 Task: Assign Person0000000108 as Assignee of Child Issue ChildIssue0000000540 of Issue Issue0000000270 in Backlog  in Scrum Project Project0000000054 in Jira. Assign Issue Issue0000000261 to Sprint Sprint0000000157 in Scrum Project Project0000000053 in Jira. Assign Issue Issue0000000262 to Sprint Sprint0000000157 in Scrum Project Project0000000053 in Jira. Assign Issue Issue0000000263 to Sprint Sprint0000000158 in Scrum Project Project0000000053 in Jira. Assign Issue Issue0000000264 to Sprint Sprint0000000158 in Scrum Project Project0000000053 in Jira
Action: Mouse moved to (110, 213)
Screenshot: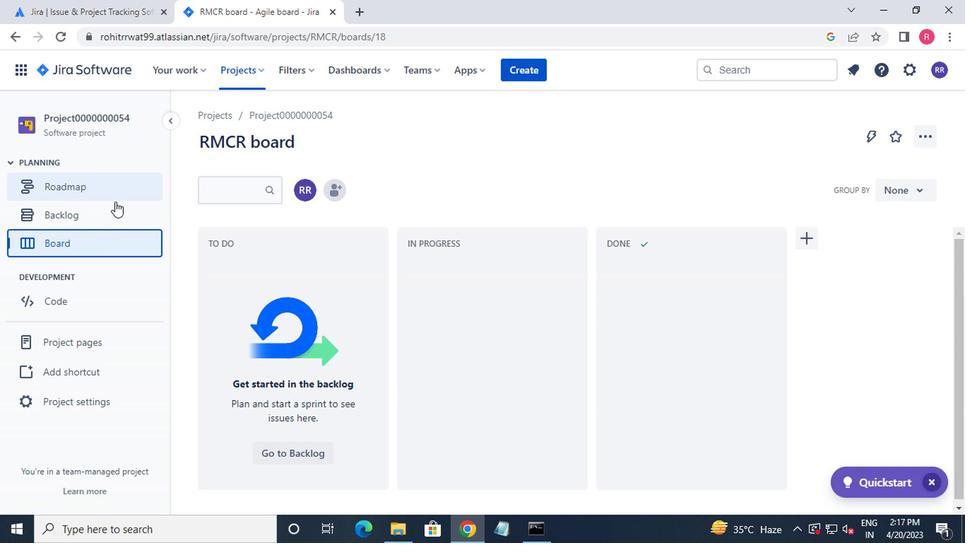 
Action: Mouse pressed left at (110, 213)
Screenshot: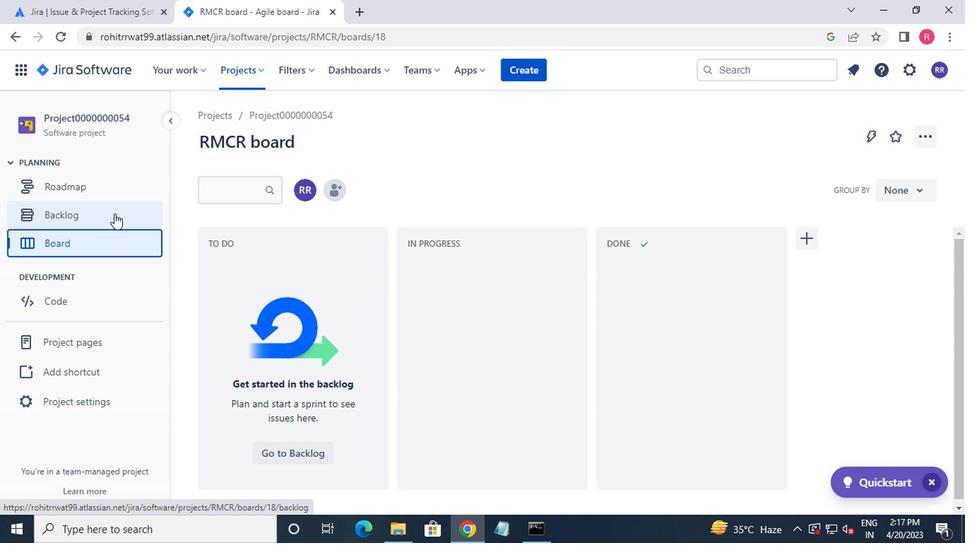 
Action: Mouse moved to (230, 362)
Screenshot: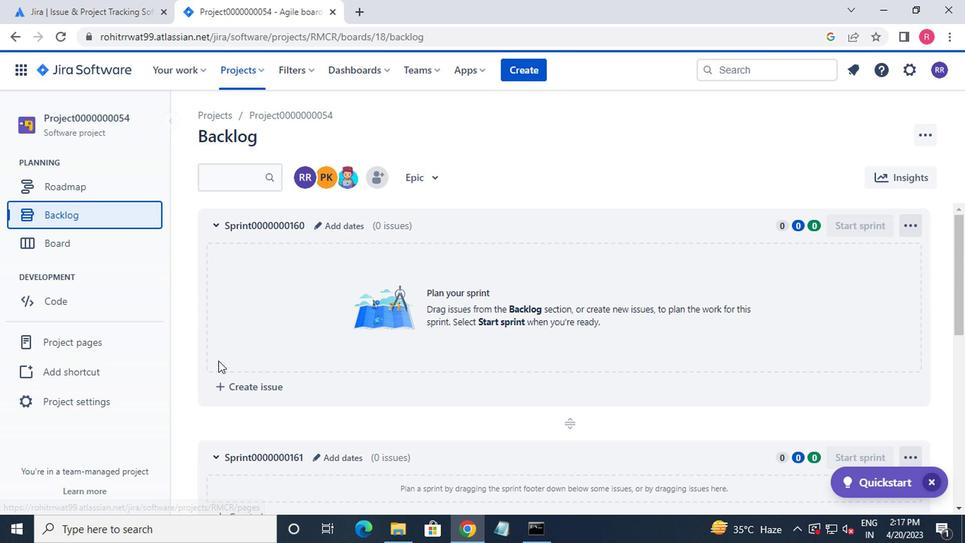 
Action: Mouse scrolled (230, 361) with delta (0, 0)
Screenshot: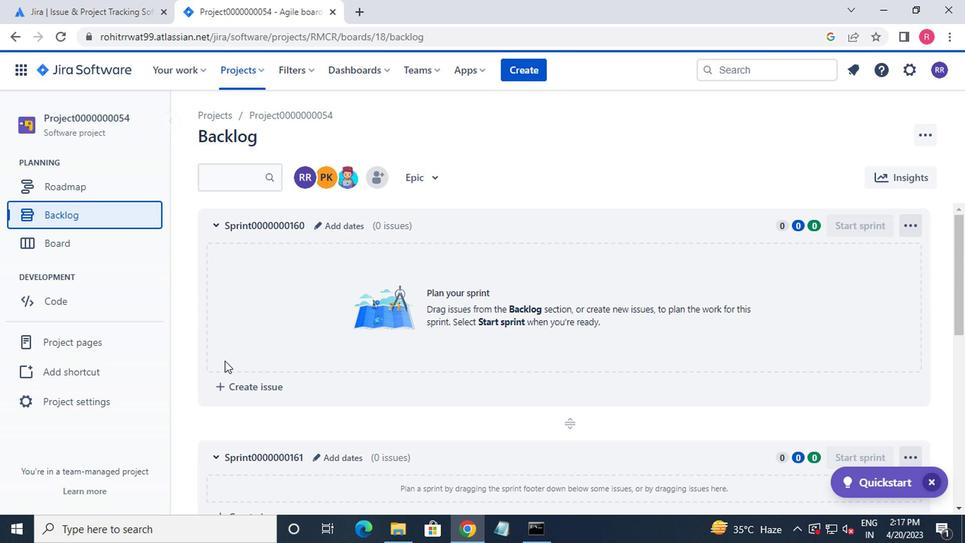 
Action: Mouse moved to (232, 363)
Screenshot: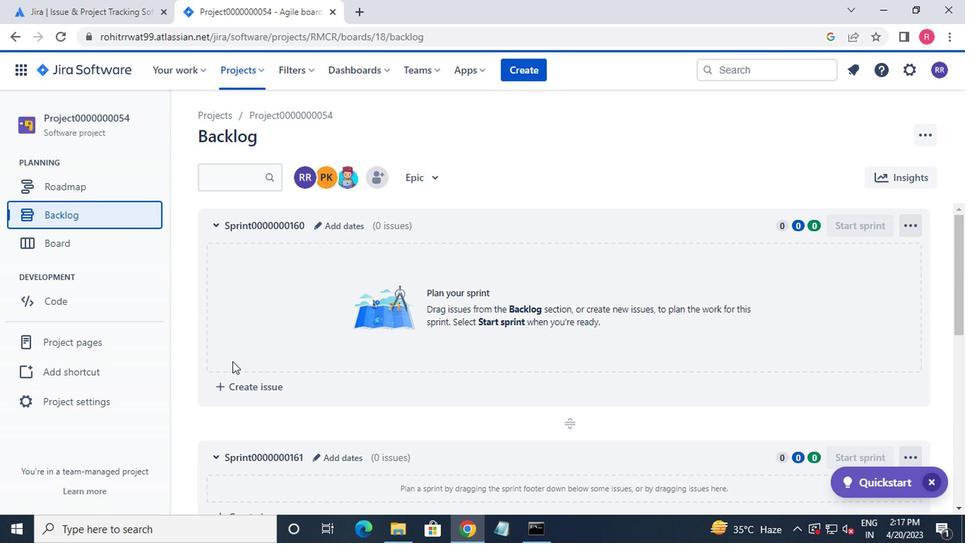 
Action: Mouse scrolled (232, 363) with delta (0, 0)
Screenshot: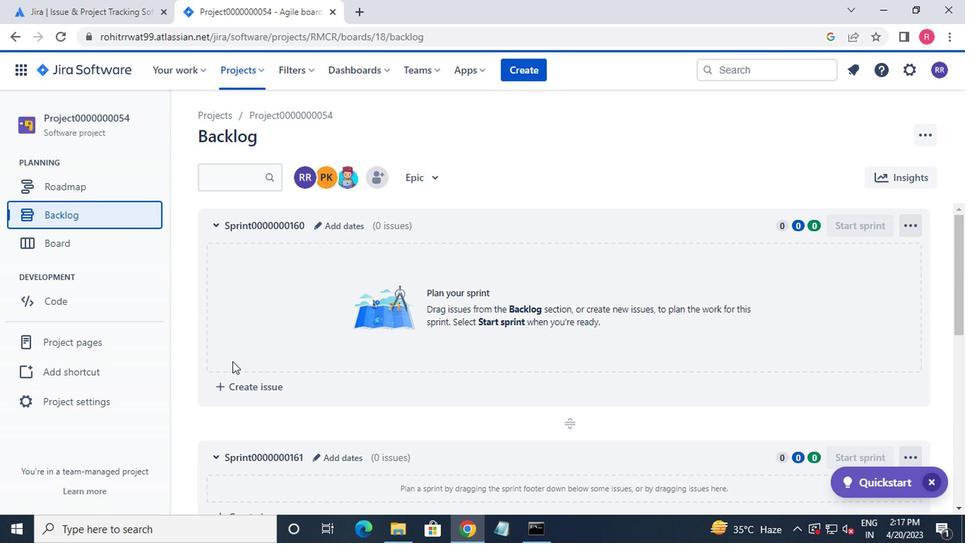 
Action: Mouse moved to (246, 367)
Screenshot: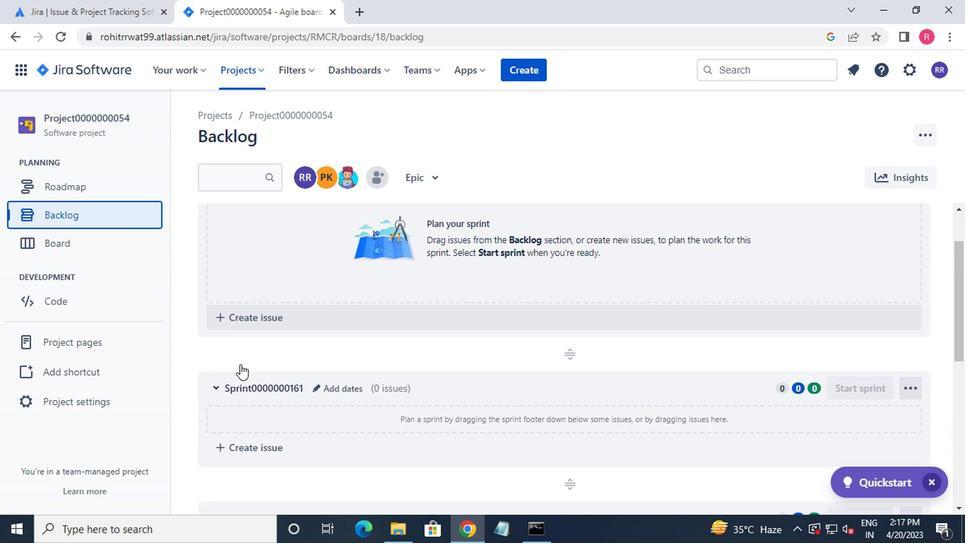 
Action: Mouse scrolled (246, 366) with delta (0, 0)
Screenshot: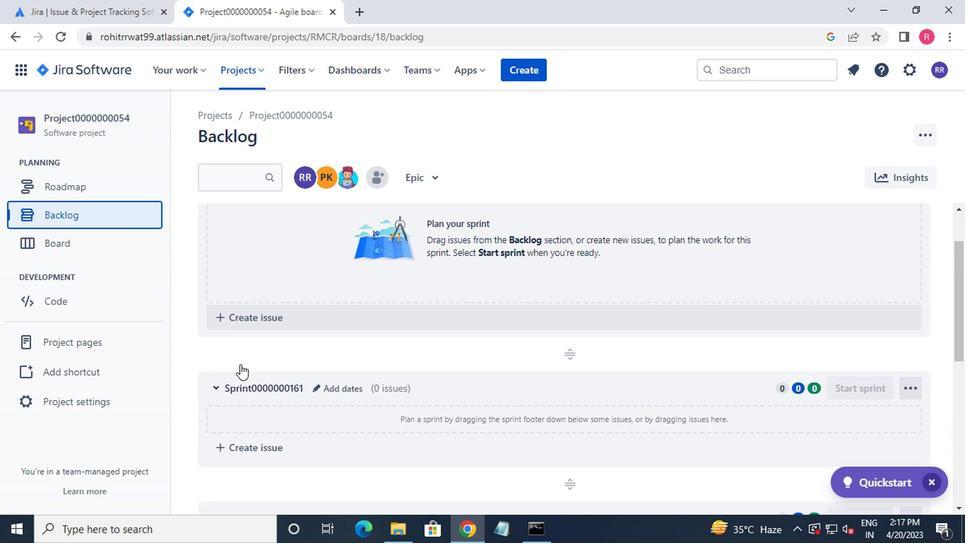 
Action: Mouse moved to (262, 369)
Screenshot: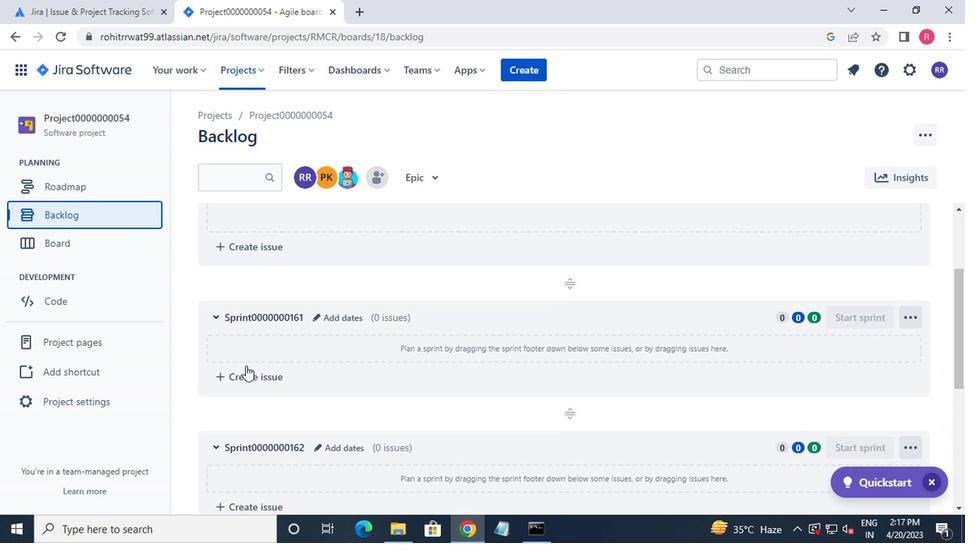 
Action: Mouse scrolled (262, 368) with delta (0, -1)
Screenshot: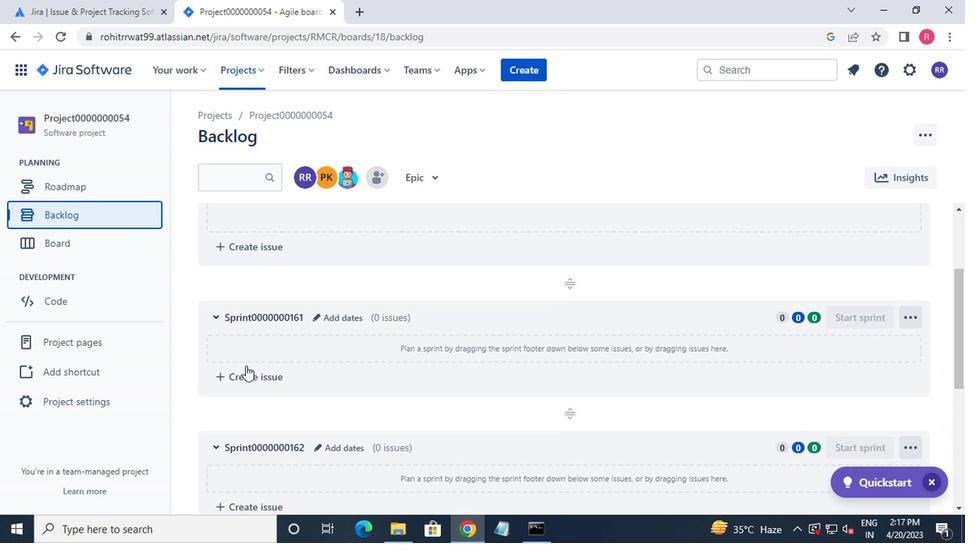 
Action: Mouse moved to (331, 385)
Screenshot: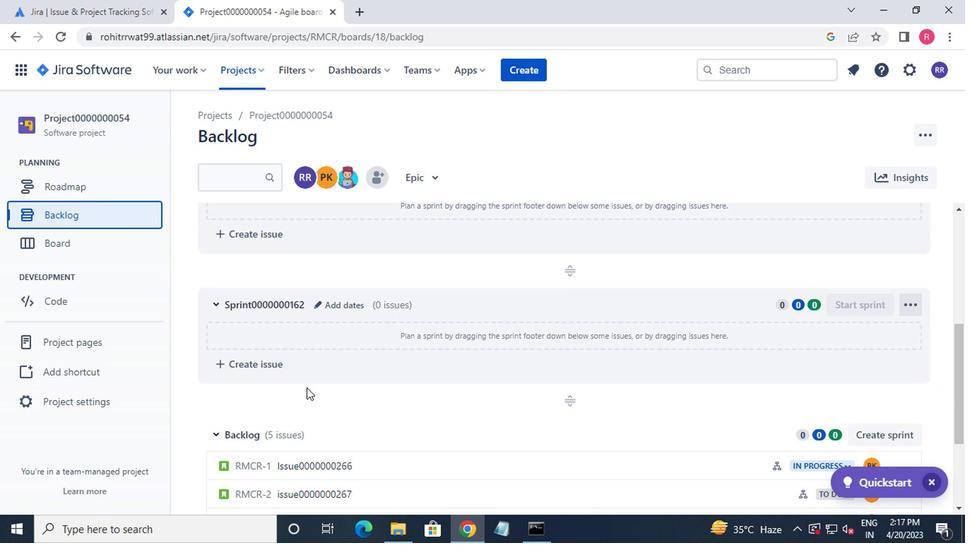 
Action: Mouse scrolled (331, 384) with delta (0, -1)
Screenshot: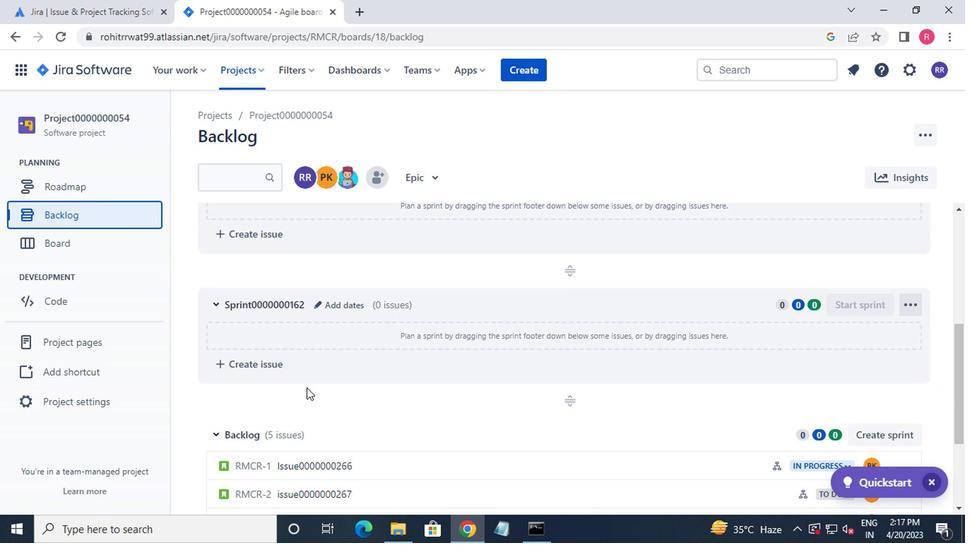 
Action: Mouse moved to (340, 386)
Screenshot: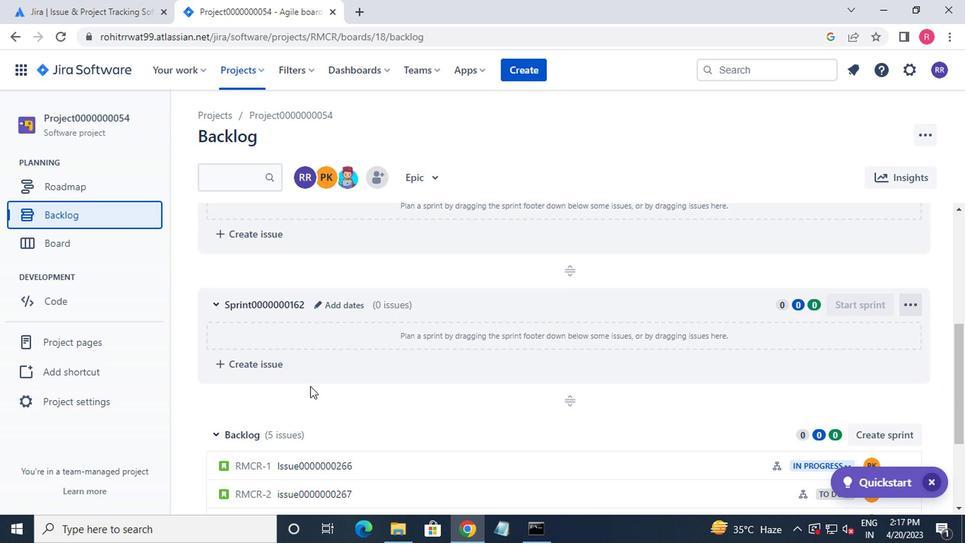 
Action: Mouse scrolled (340, 385) with delta (0, -1)
Screenshot: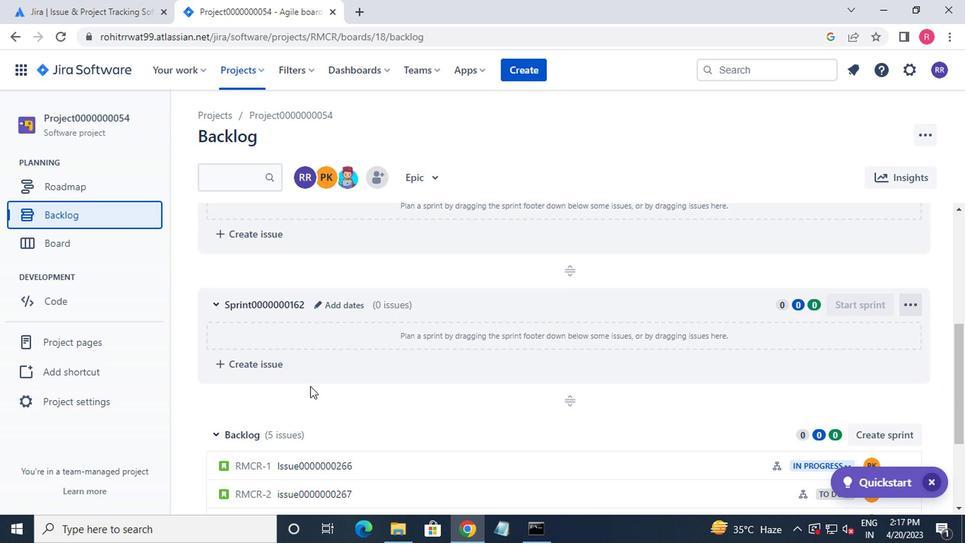 
Action: Mouse moved to (538, 439)
Screenshot: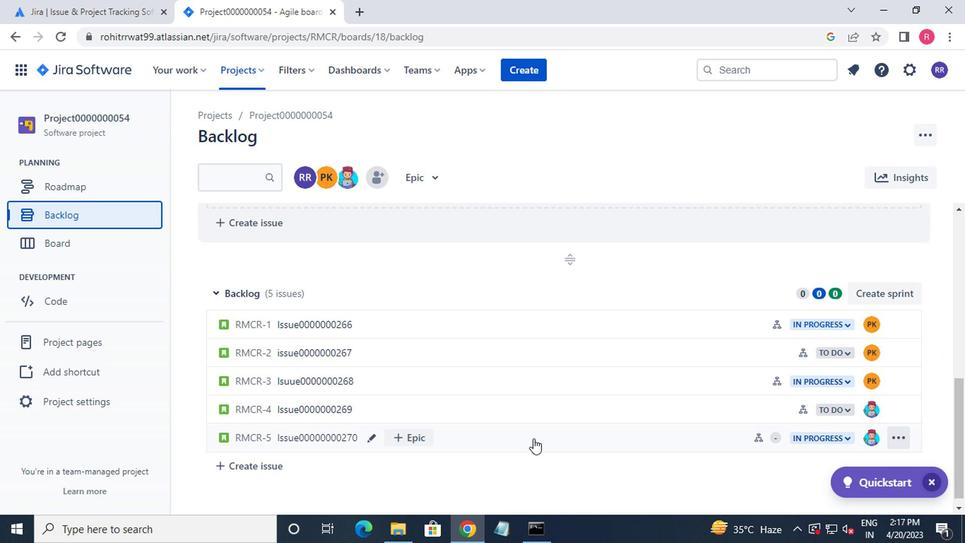 
Action: Mouse pressed left at (538, 439)
Screenshot: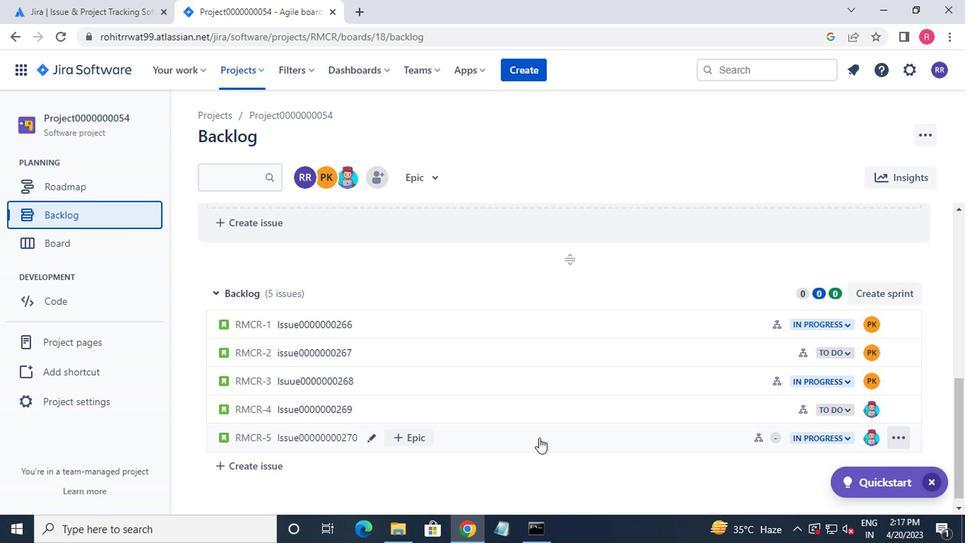 
Action: Mouse moved to (707, 283)
Screenshot: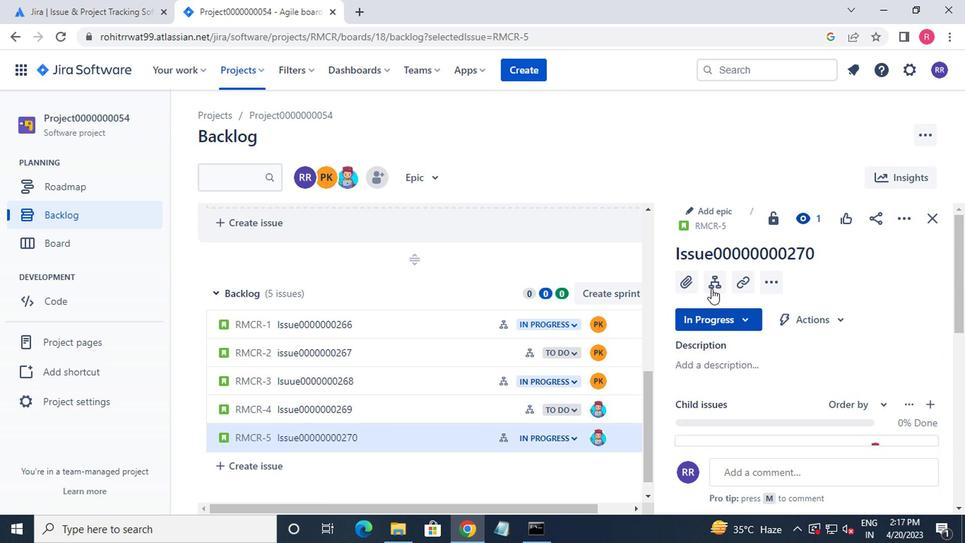 
Action: Mouse pressed left at (707, 283)
Screenshot: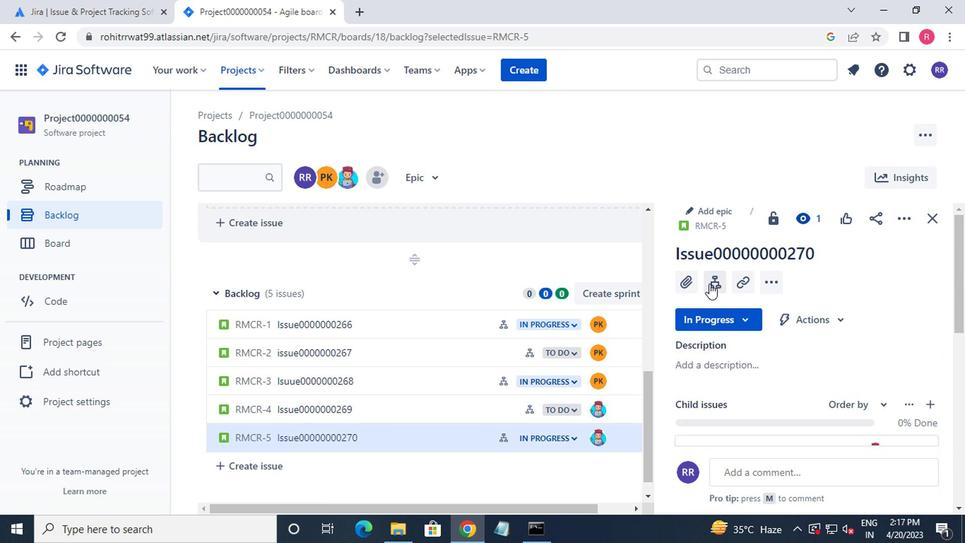 
Action: Mouse moved to (874, 320)
Screenshot: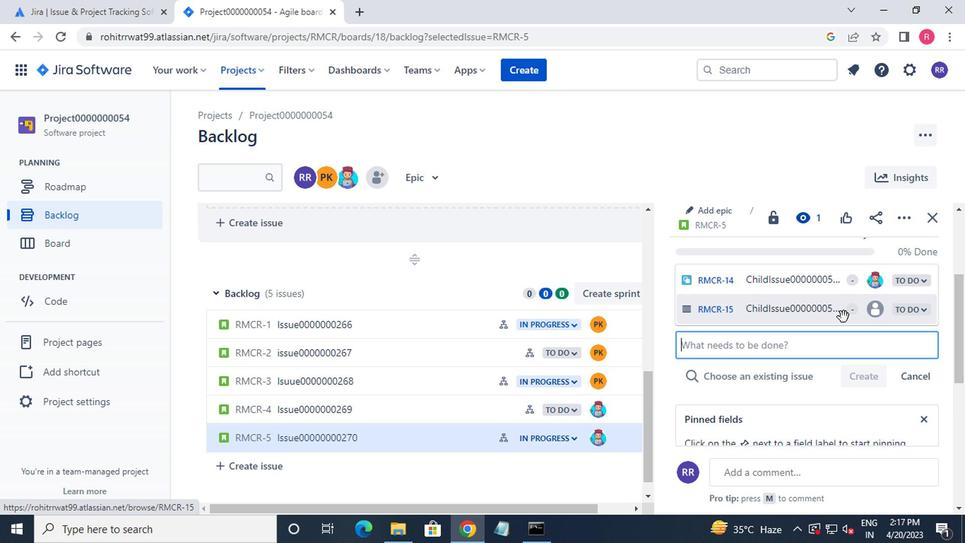 
Action: Mouse pressed left at (874, 320)
Screenshot: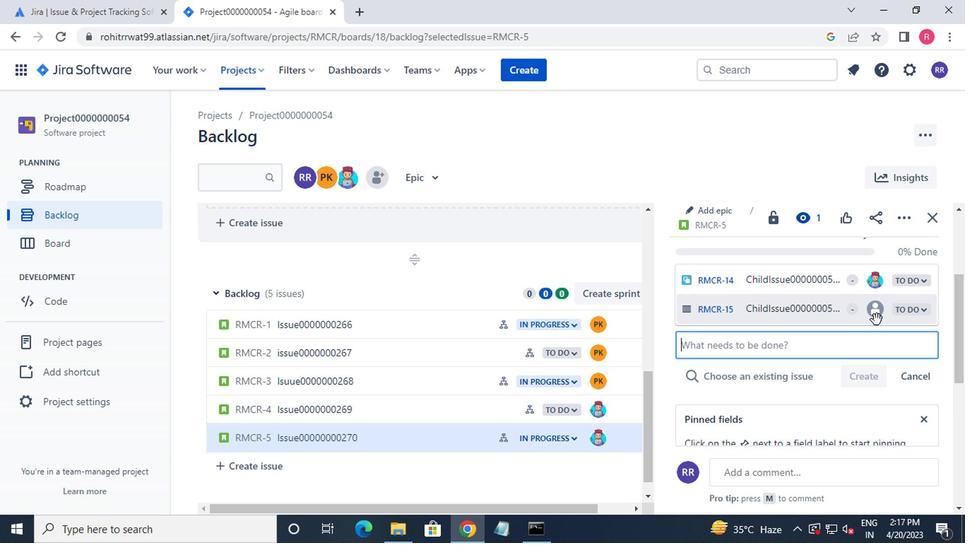 
Action: Mouse moved to (461, 436)
Screenshot: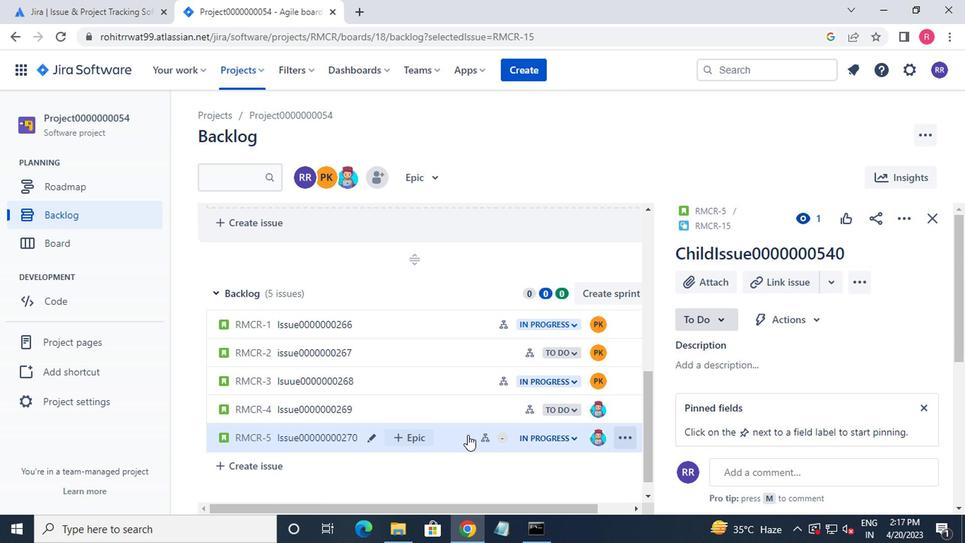 
Action: Mouse pressed left at (461, 436)
Screenshot: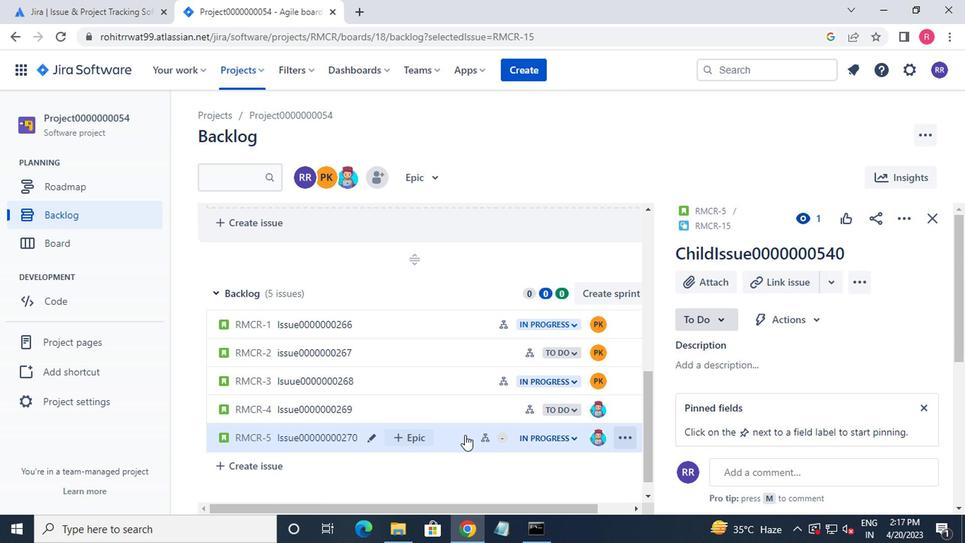 
Action: Mouse moved to (705, 283)
Screenshot: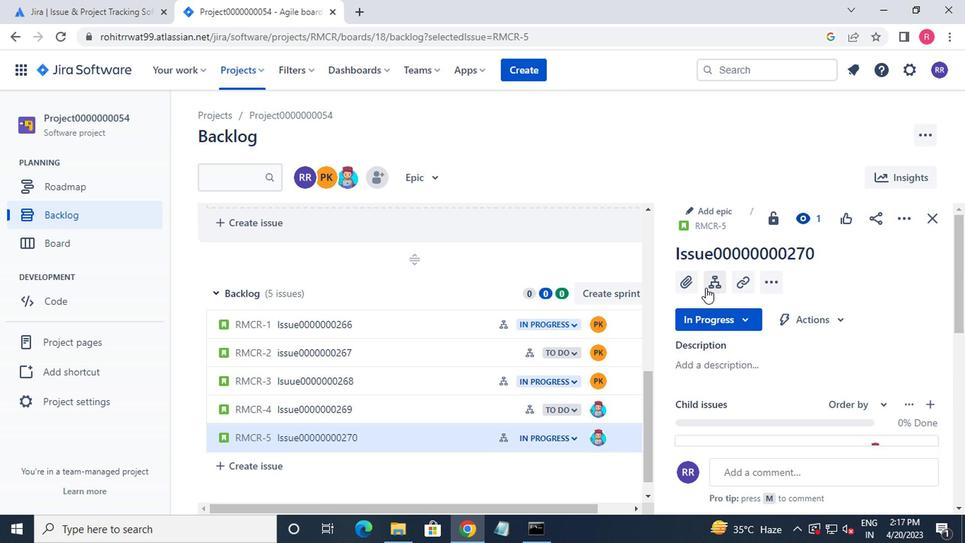 
Action: Mouse pressed left at (705, 283)
Screenshot: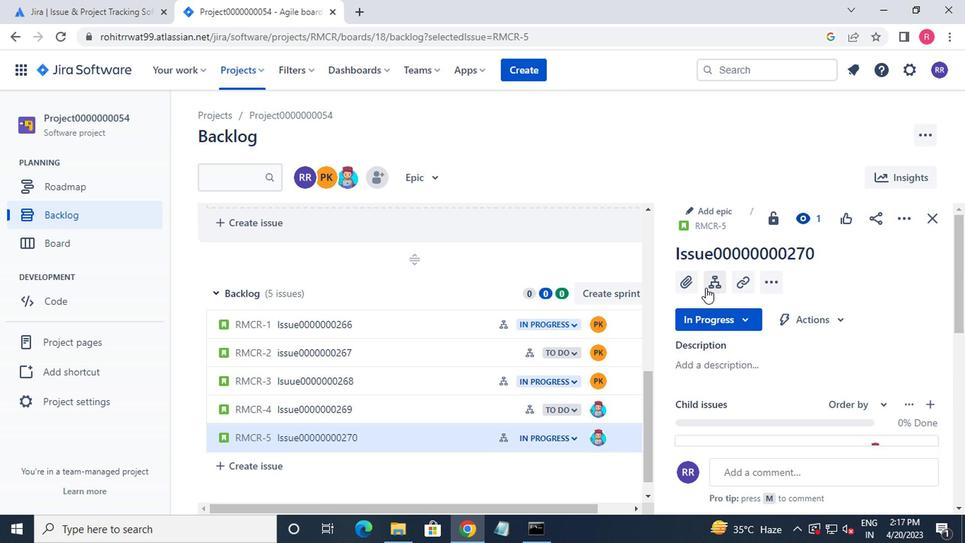 
Action: Mouse moved to (872, 315)
Screenshot: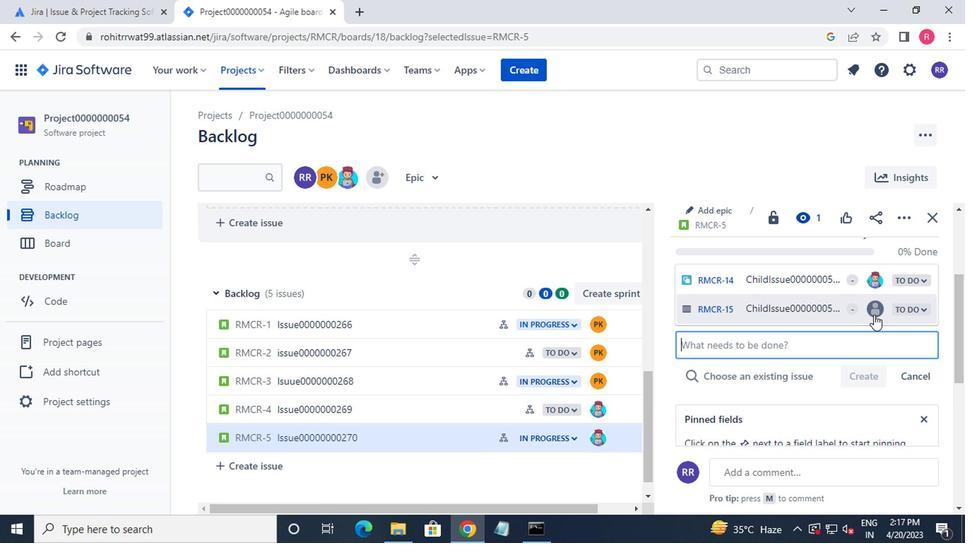 
Action: Mouse pressed left at (872, 315)
Screenshot: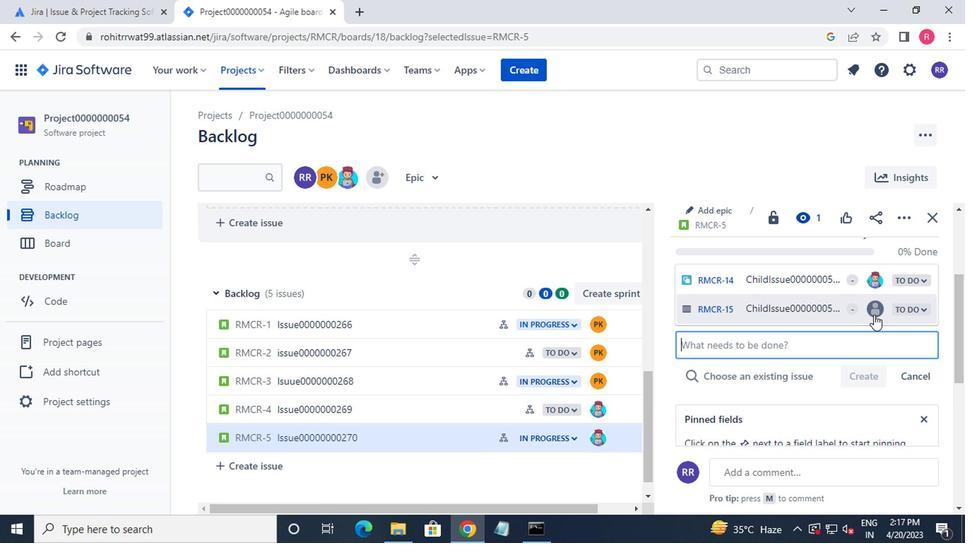 
Action: Mouse moved to (761, 330)
Screenshot: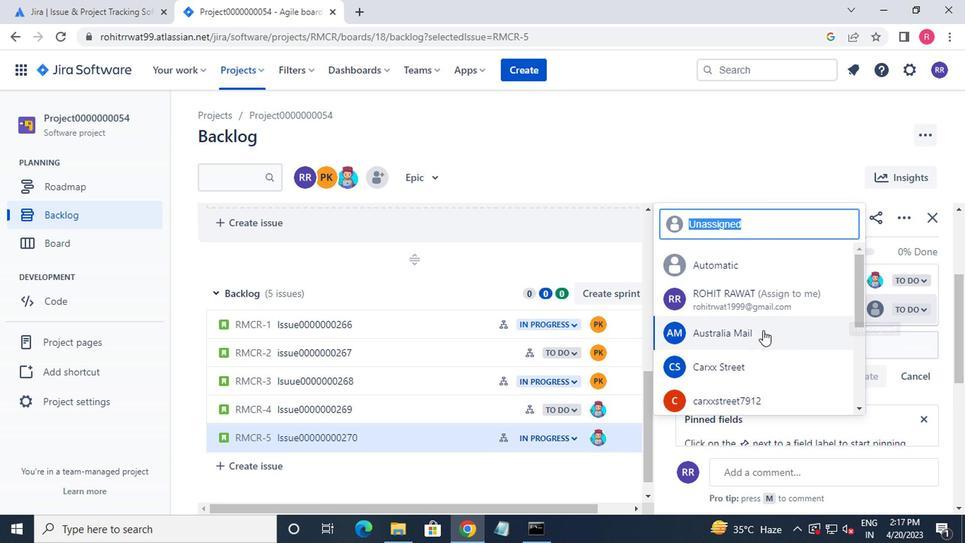 
Action: Mouse scrolled (761, 329) with delta (0, -1)
Screenshot: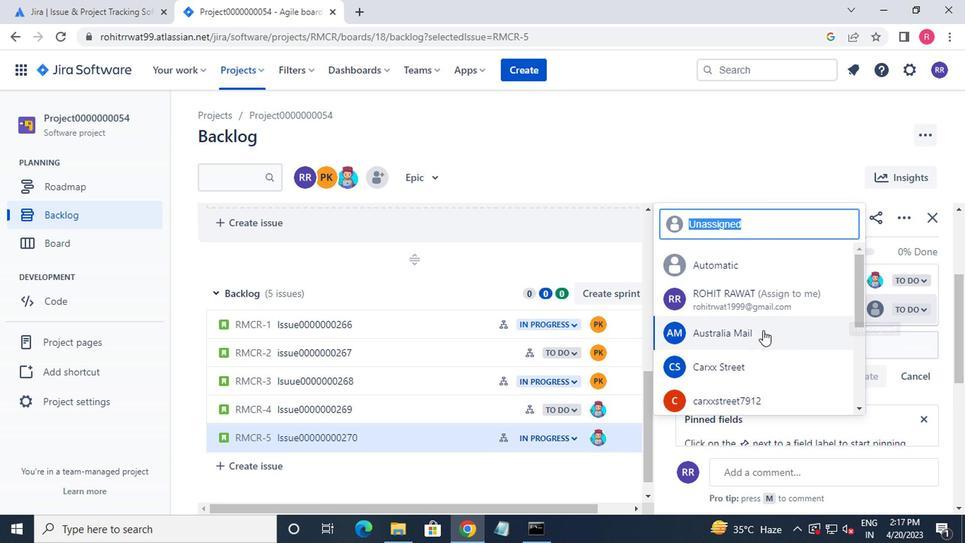 
Action: Mouse moved to (761, 332)
Screenshot: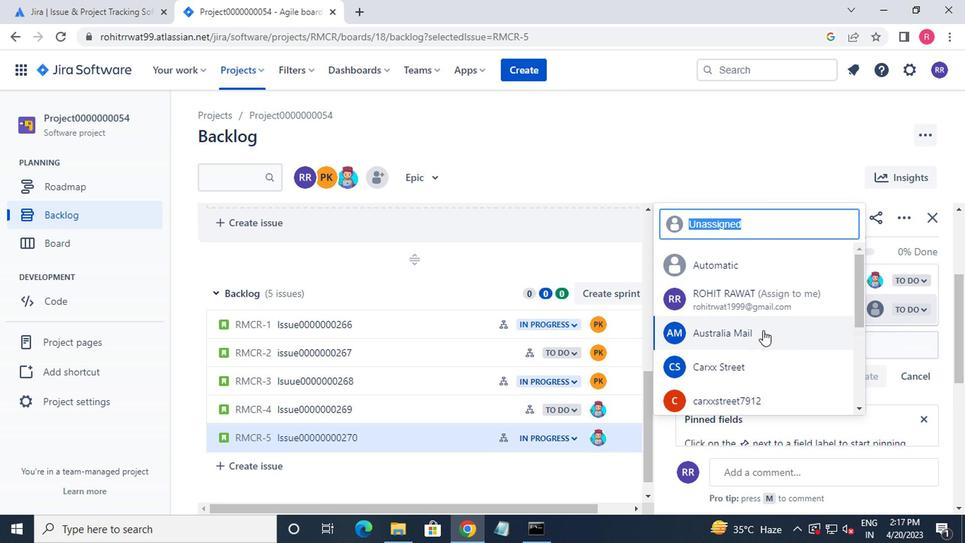 
Action: Mouse scrolled (761, 331) with delta (0, -1)
Screenshot: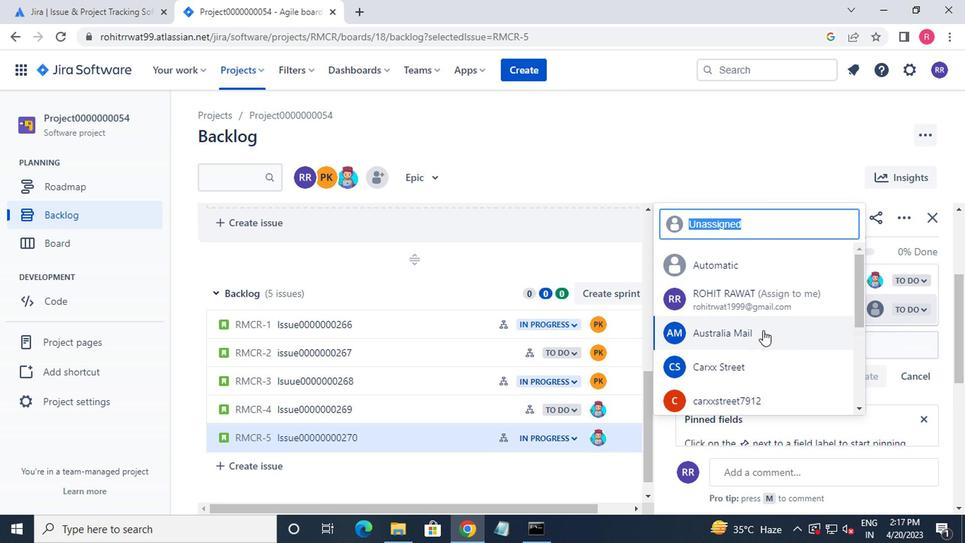 
Action: Mouse scrolled (761, 331) with delta (0, -1)
Screenshot: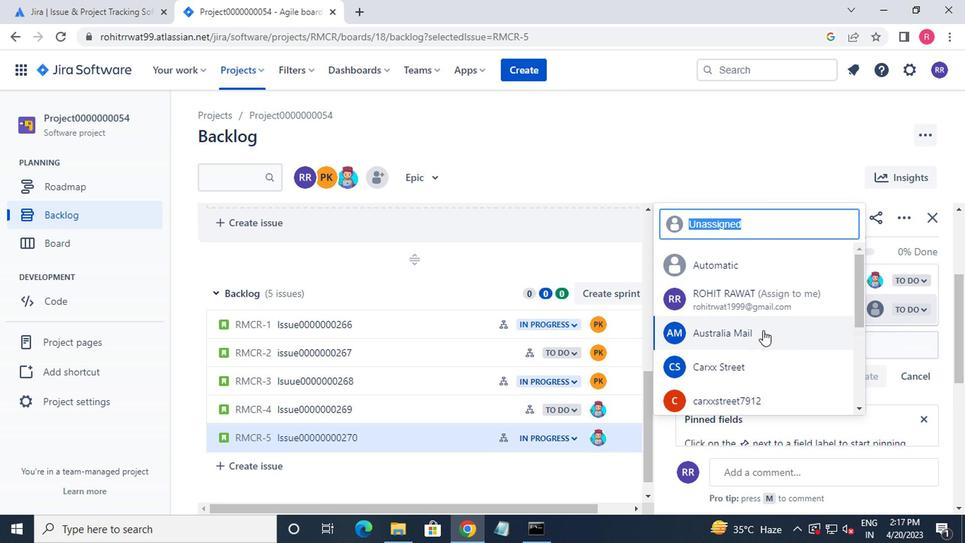 
Action: Mouse moved to (761, 333)
Screenshot: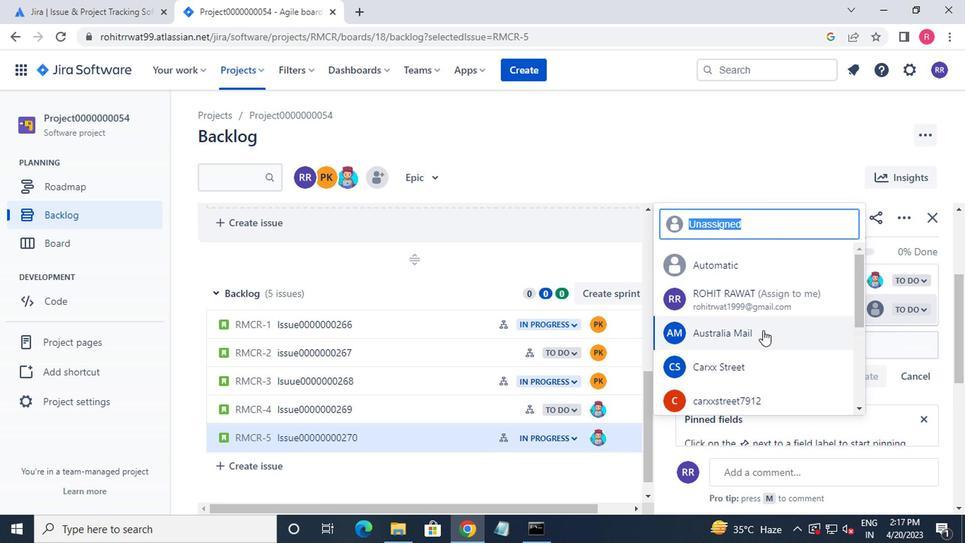
Action: Mouse scrolled (761, 332) with delta (0, -1)
Screenshot: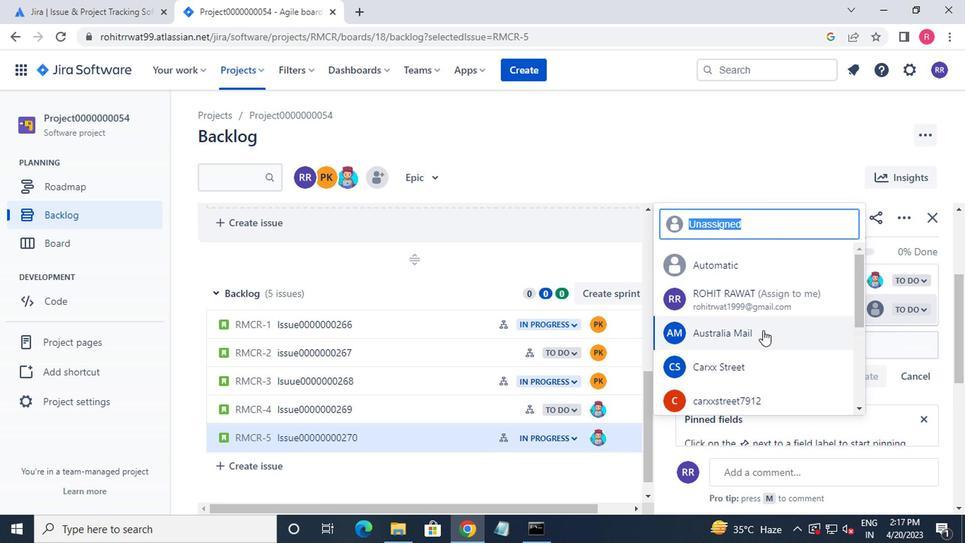 
Action: Mouse moved to (723, 394)
Screenshot: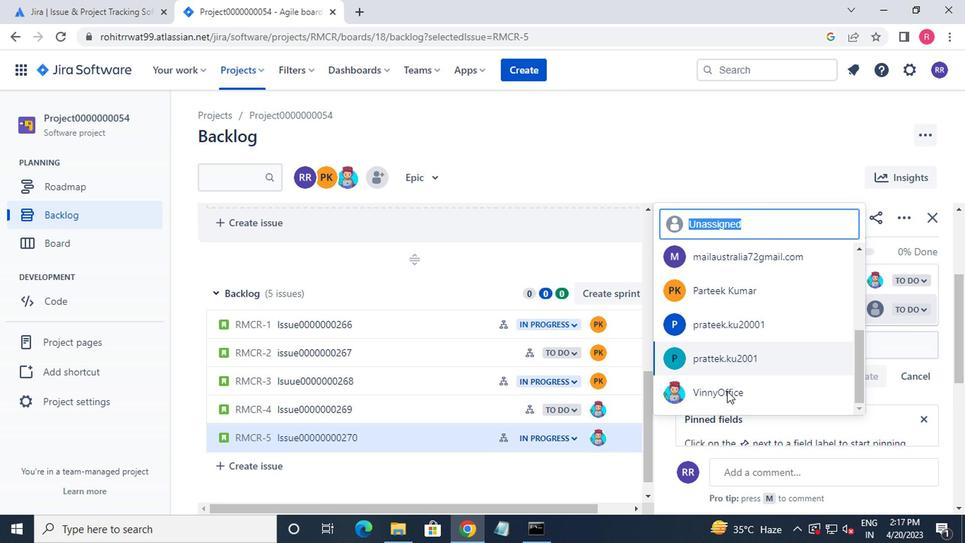 
Action: Mouse pressed left at (723, 394)
Screenshot: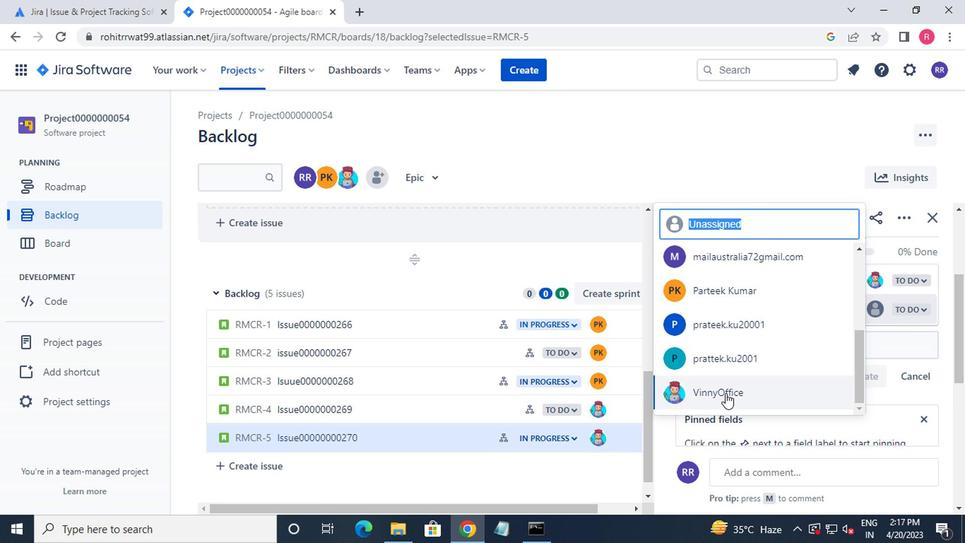 
Action: Mouse moved to (252, 66)
Screenshot: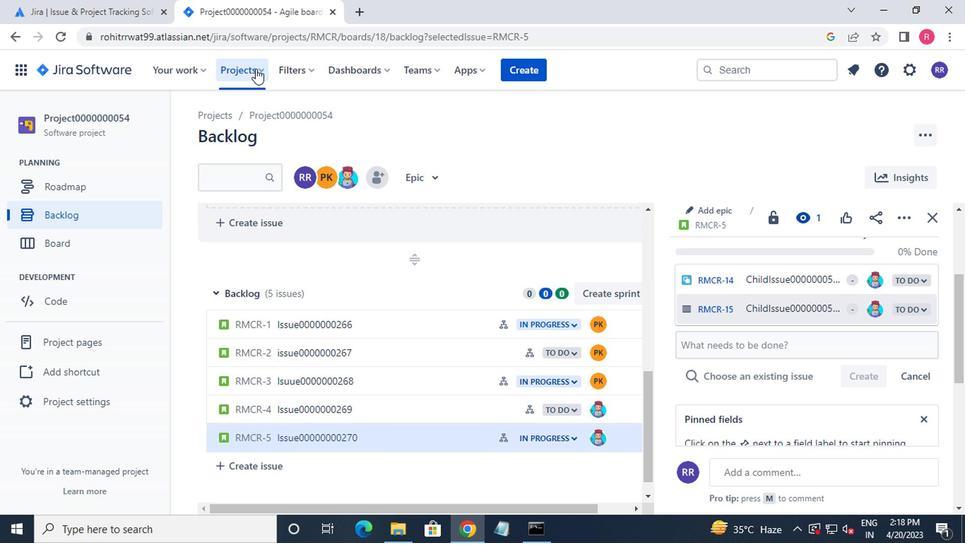 
Action: Mouse pressed left at (252, 66)
Screenshot: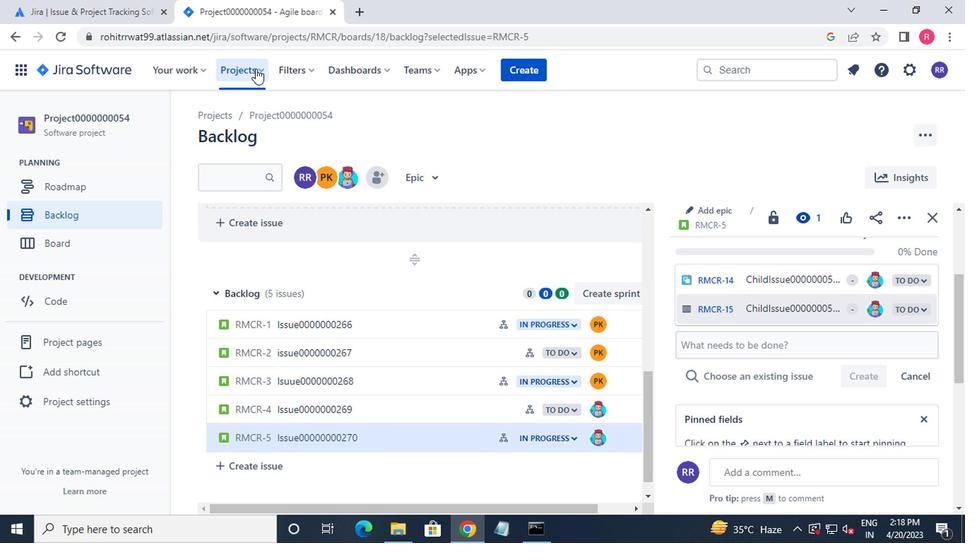 
Action: Mouse moved to (311, 164)
Screenshot: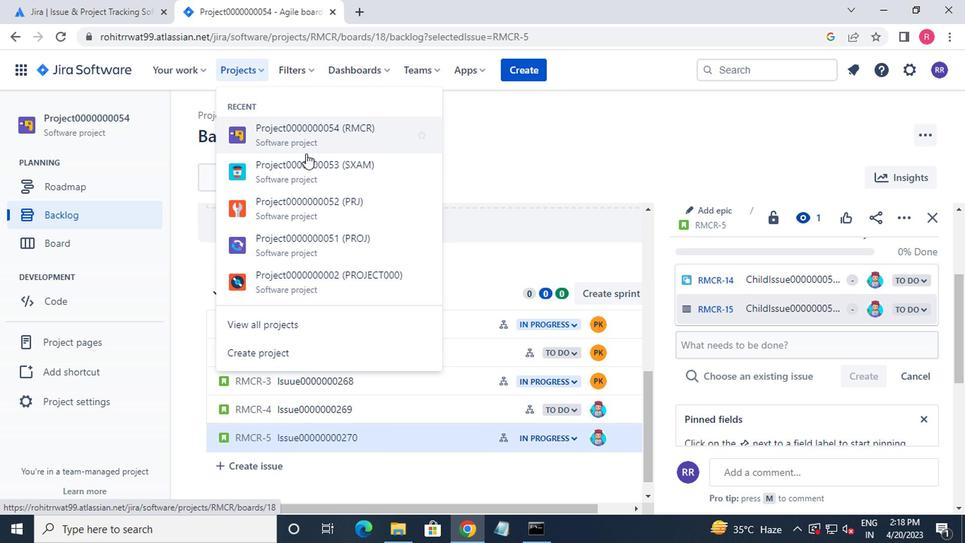 
Action: Mouse pressed left at (311, 164)
Screenshot: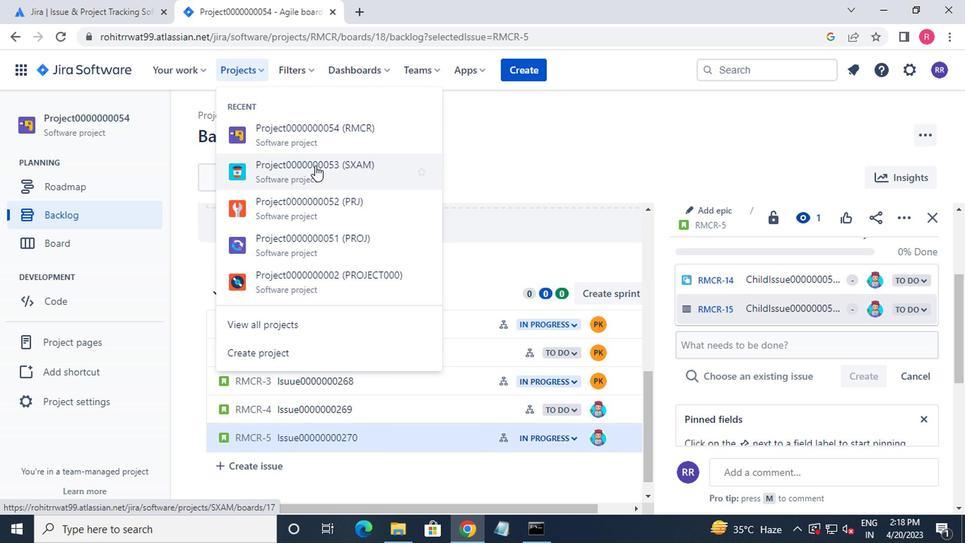 
Action: Mouse moved to (67, 218)
Screenshot: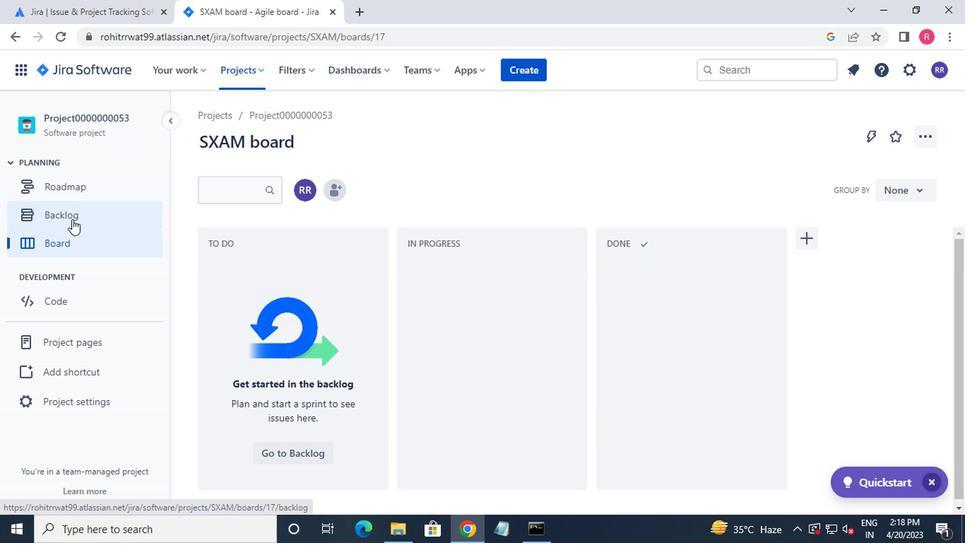 
Action: Mouse pressed left at (67, 218)
Screenshot: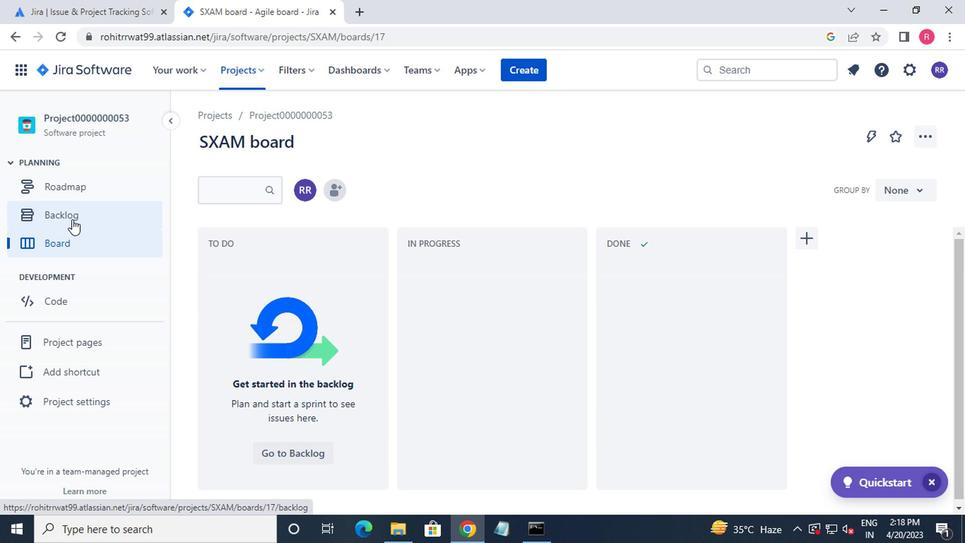 
Action: Mouse moved to (325, 373)
Screenshot: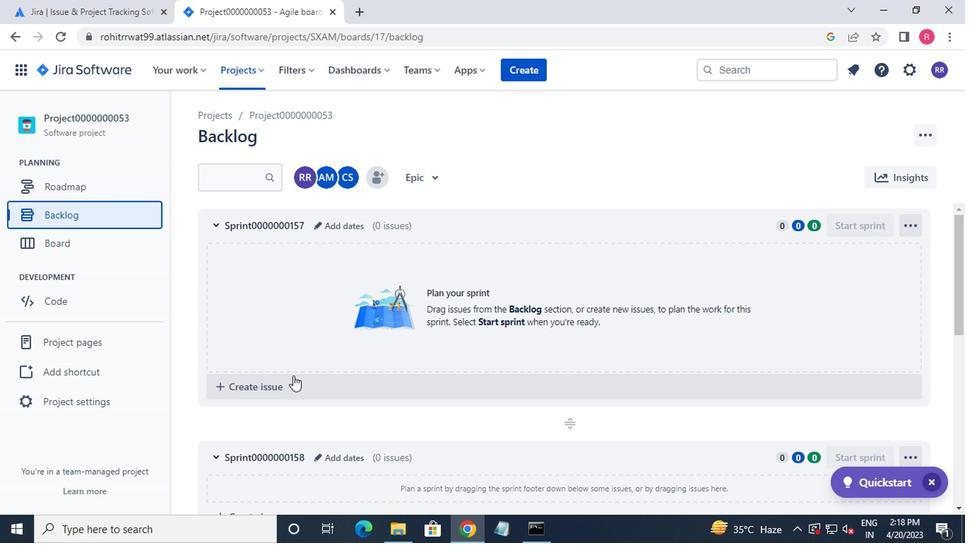
Action: Mouse scrolled (325, 373) with delta (0, 0)
Screenshot: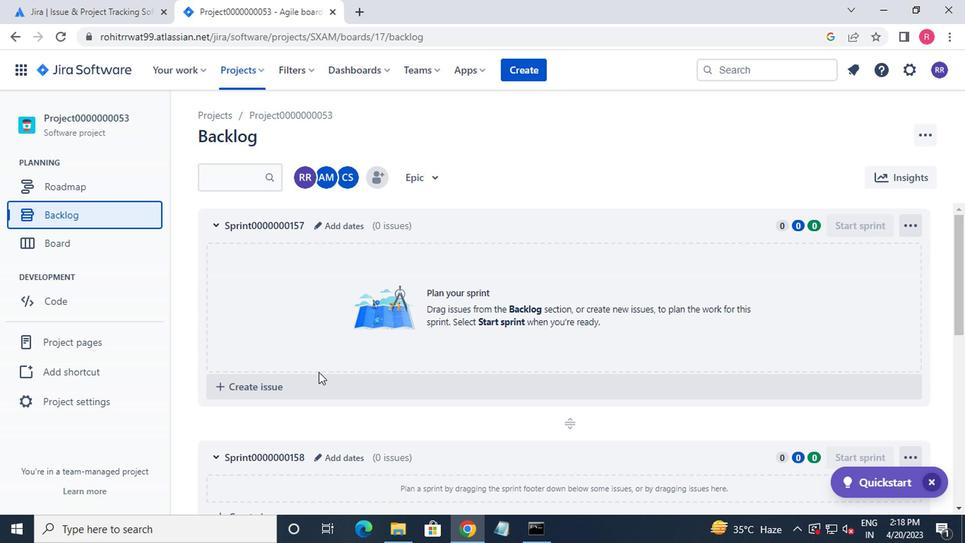 
Action: Mouse moved to (327, 373)
Screenshot: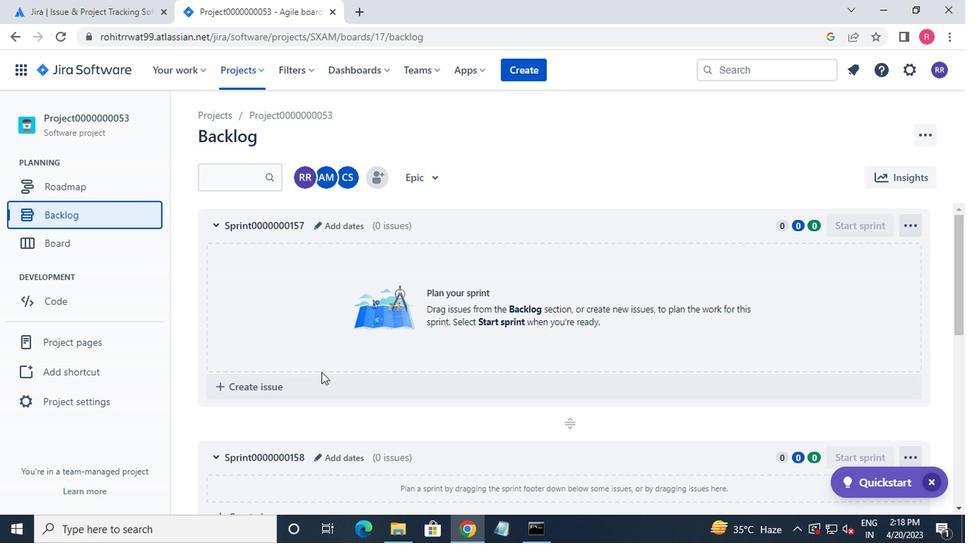 
Action: Mouse scrolled (327, 373) with delta (0, 0)
Screenshot: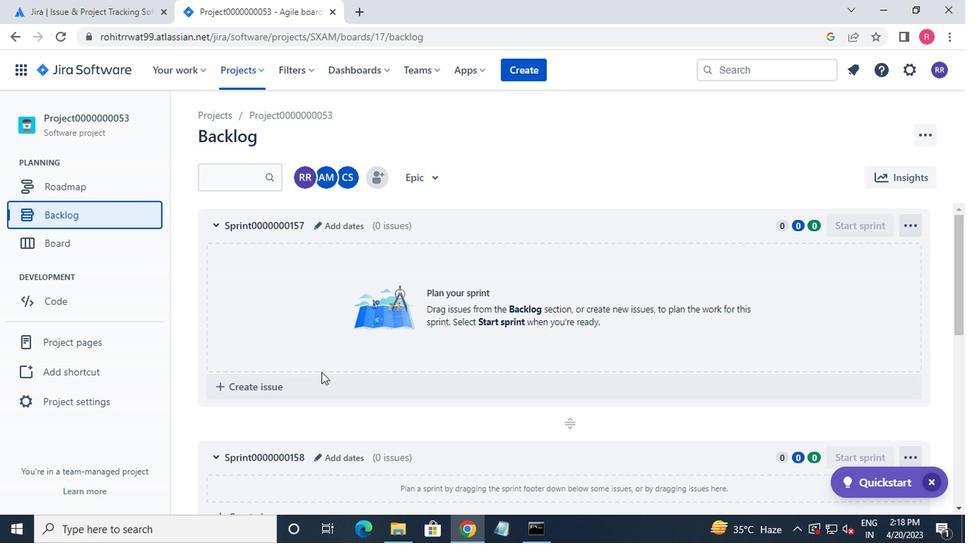 
Action: Mouse moved to (329, 373)
Screenshot: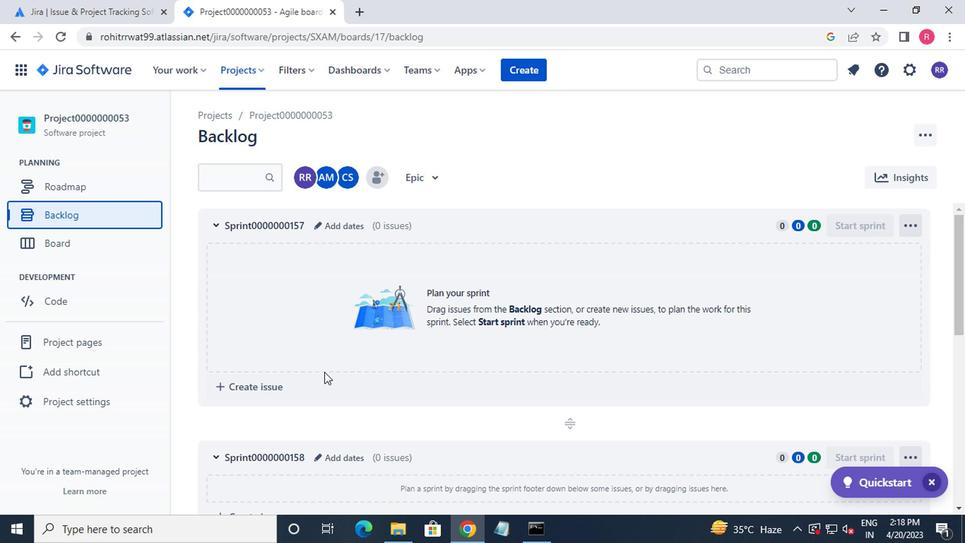 
Action: Mouse scrolled (329, 373) with delta (0, 0)
Screenshot: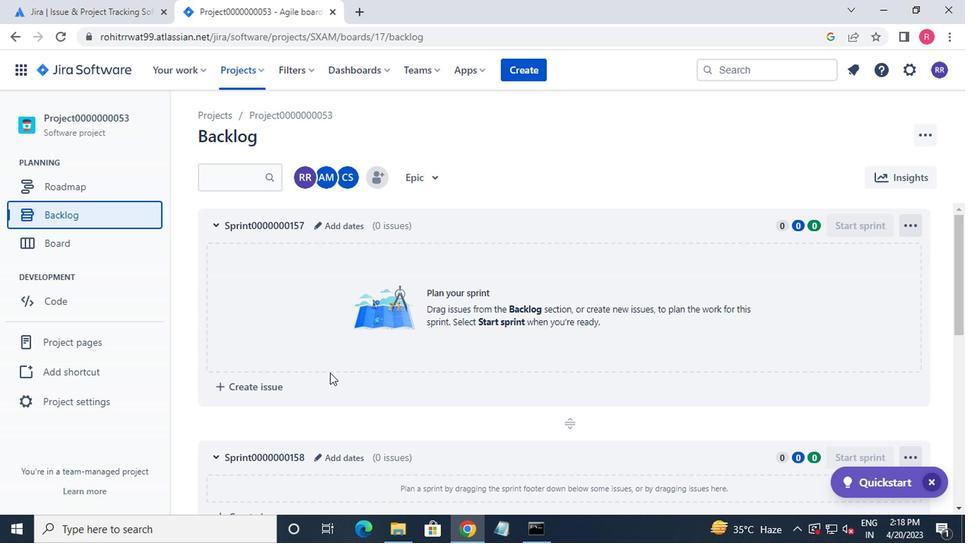 
Action: Mouse scrolled (329, 374) with delta (0, 1)
Screenshot: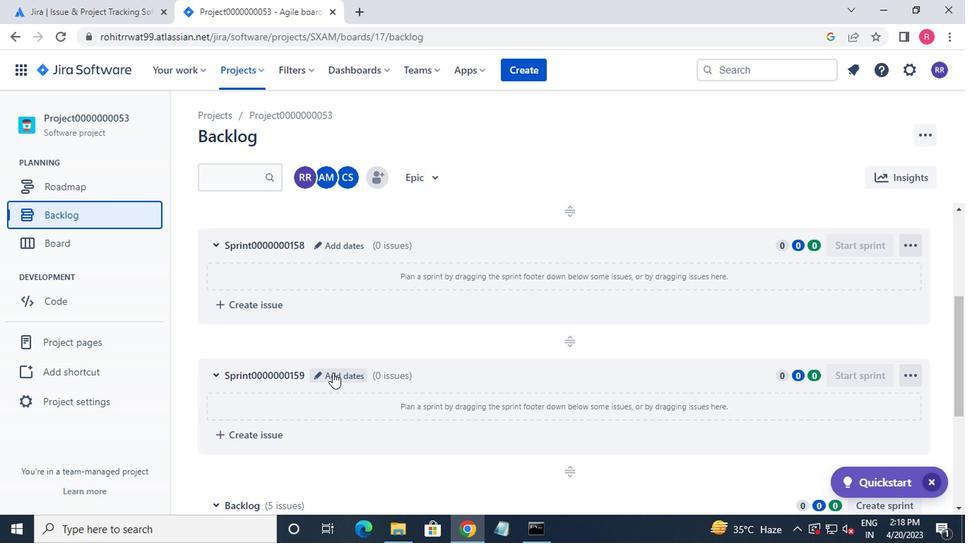 
Action: Mouse scrolled (329, 374) with delta (0, 1)
Screenshot: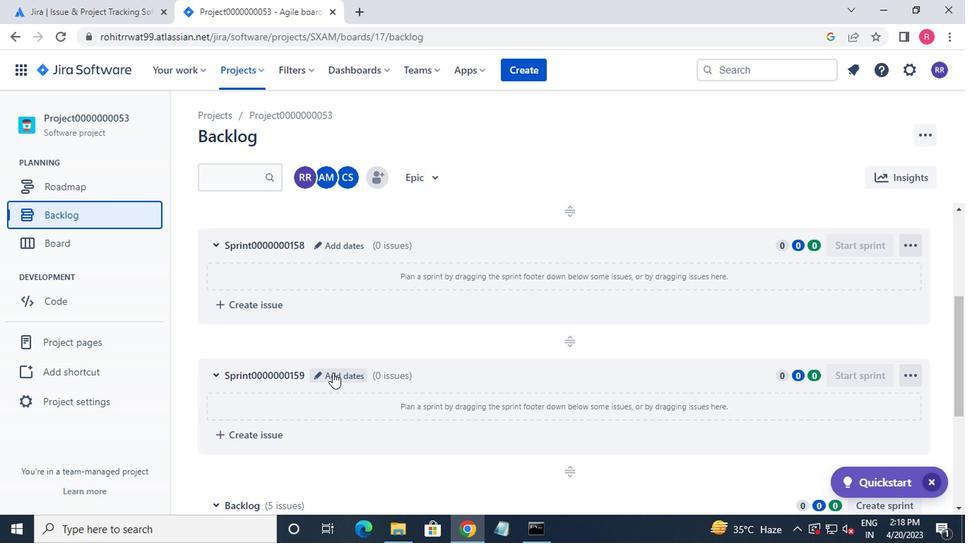 
Action: Mouse scrolled (329, 374) with delta (0, 1)
Screenshot: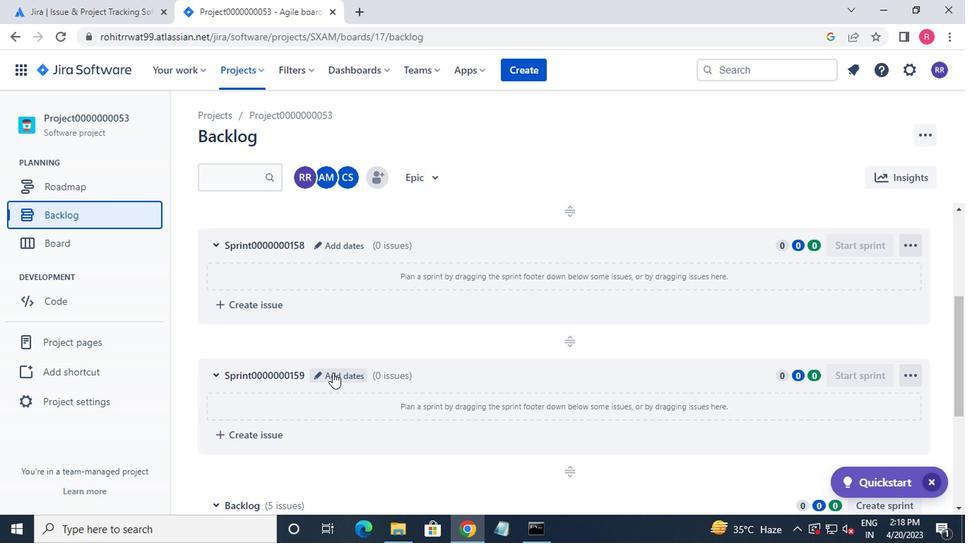 
Action: Mouse moved to (393, 388)
Screenshot: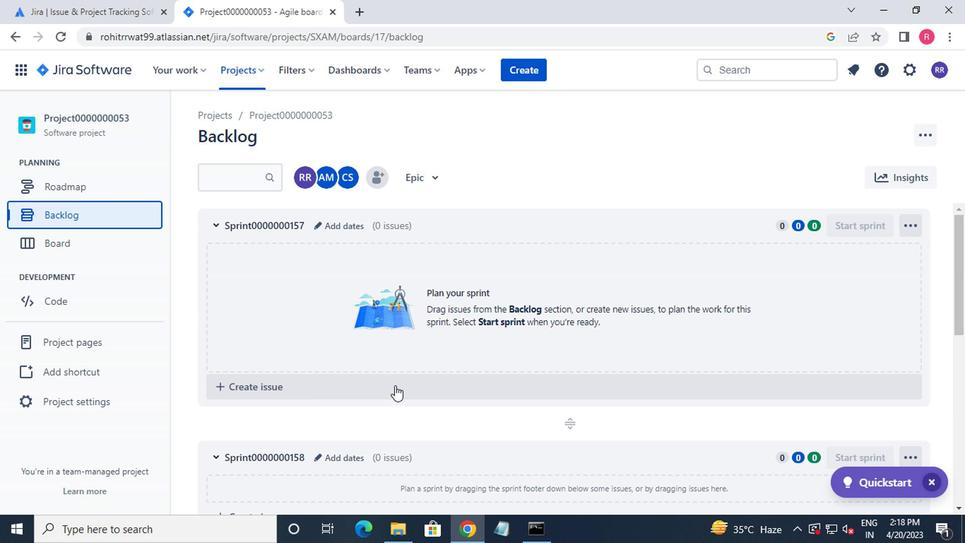 
Action: Mouse scrolled (393, 388) with delta (0, 0)
Screenshot: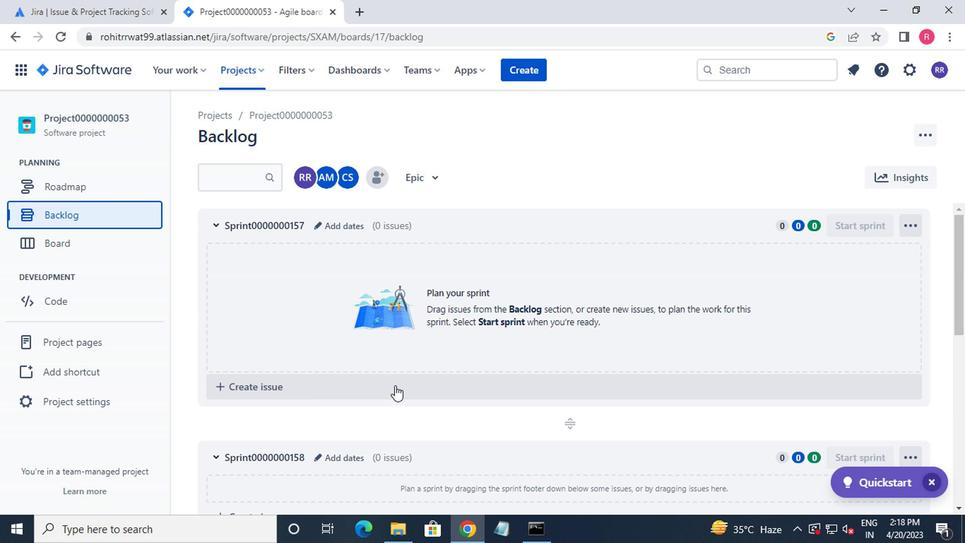 
Action: Mouse moved to (394, 390)
Screenshot: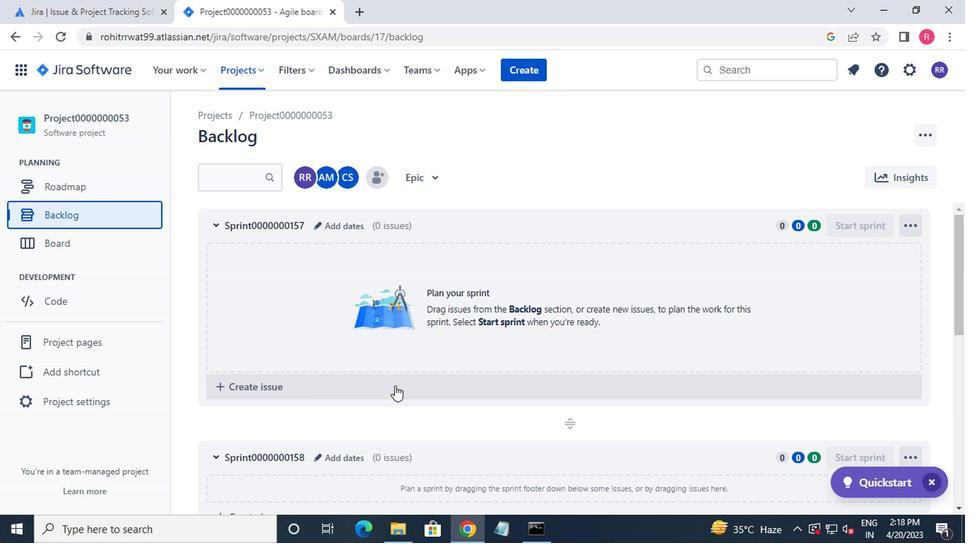 
Action: Mouse scrolled (394, 389) with delta (0, -1)
Screenshot: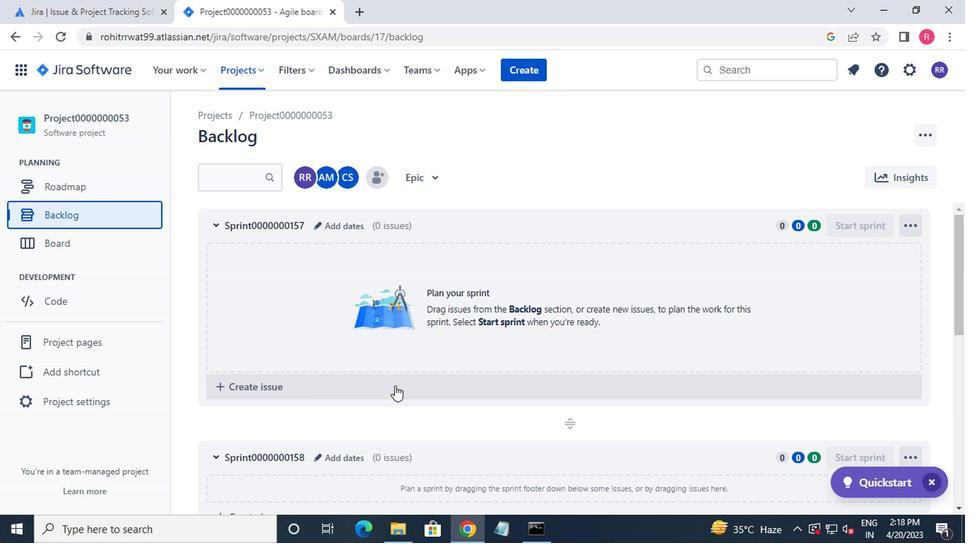 
Action: Mouse moved to (395, 390)
Screenshot: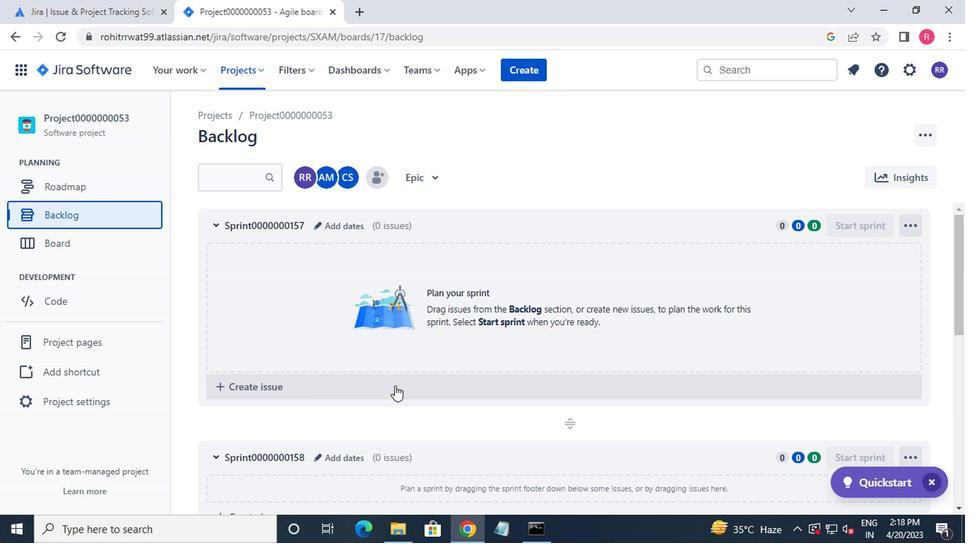 
Action: Mouse scrolled (395, 389) with delta (0, -1)
Screenshot: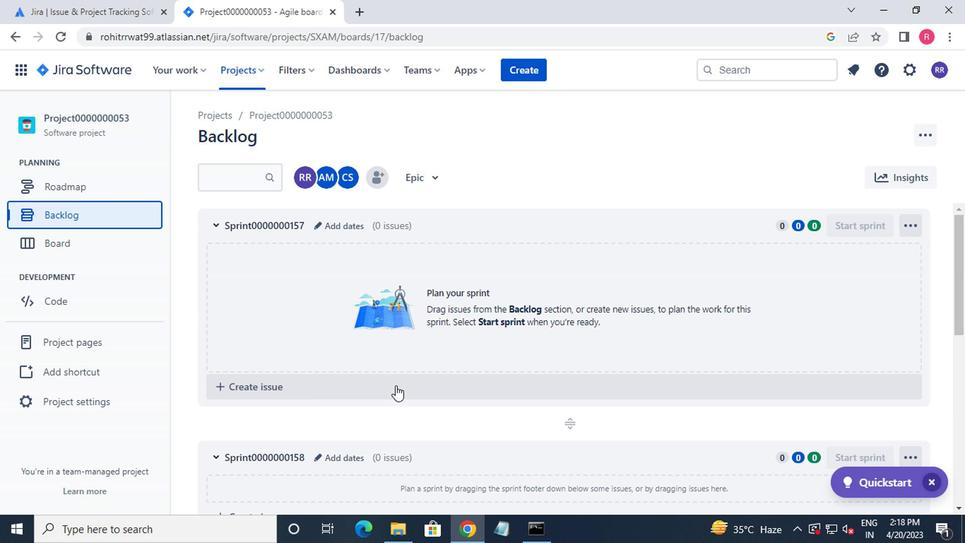 
Action: Mouse moved to (395, 390)
Screenshot: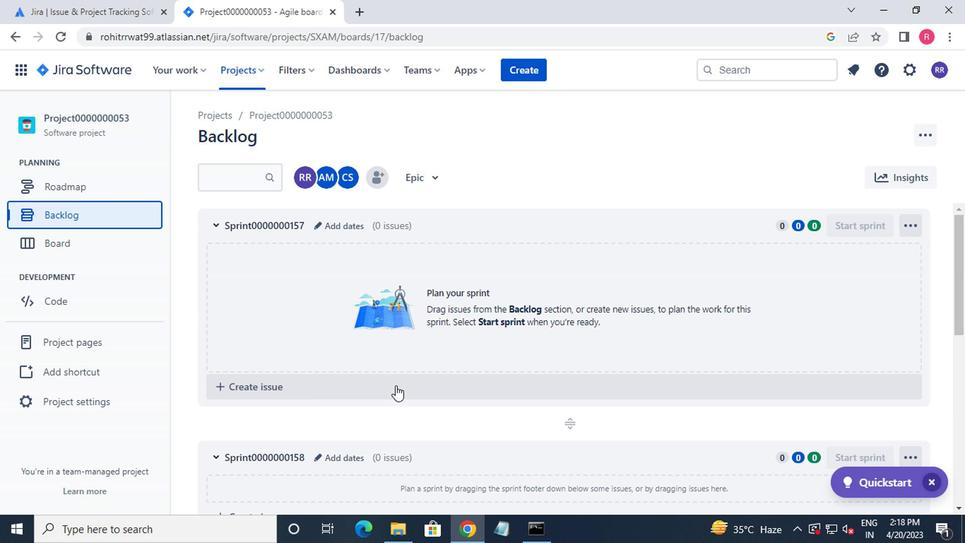 
Action: Mouse scrolled (395, 390) with delta (0, 0)
Screenshot: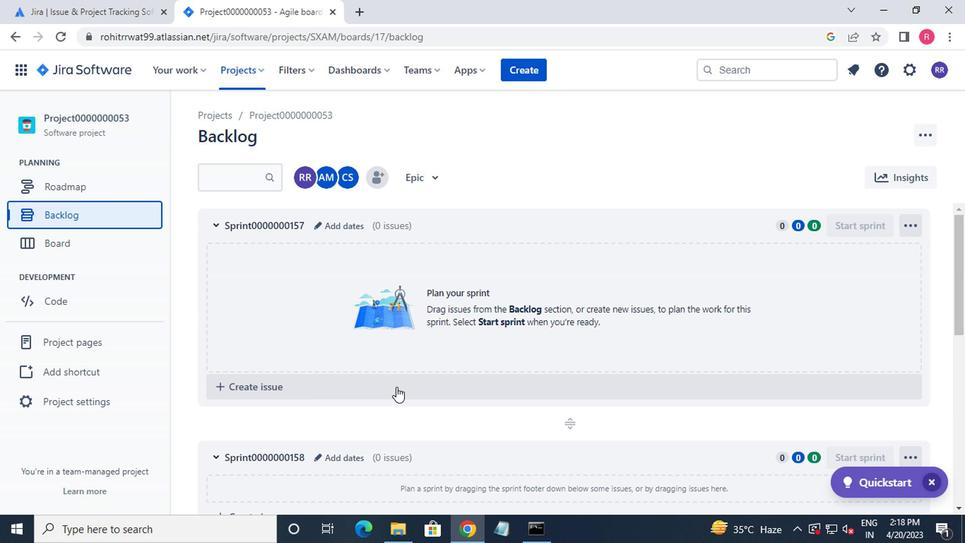 
Action: Mouse moved to (548, 413)
Screenshot: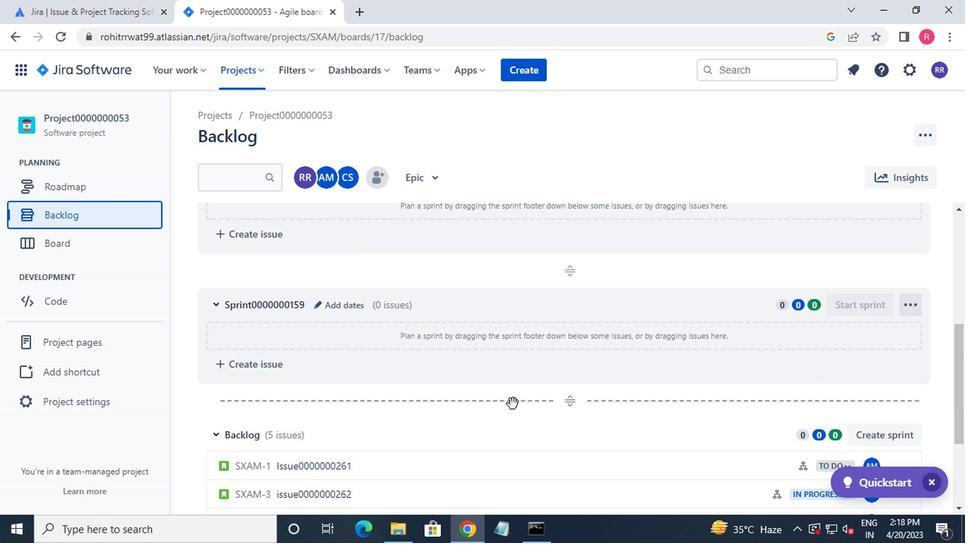 
Action: Mouse scrolled (548, 412) with delta (0, -1)
Screenshot: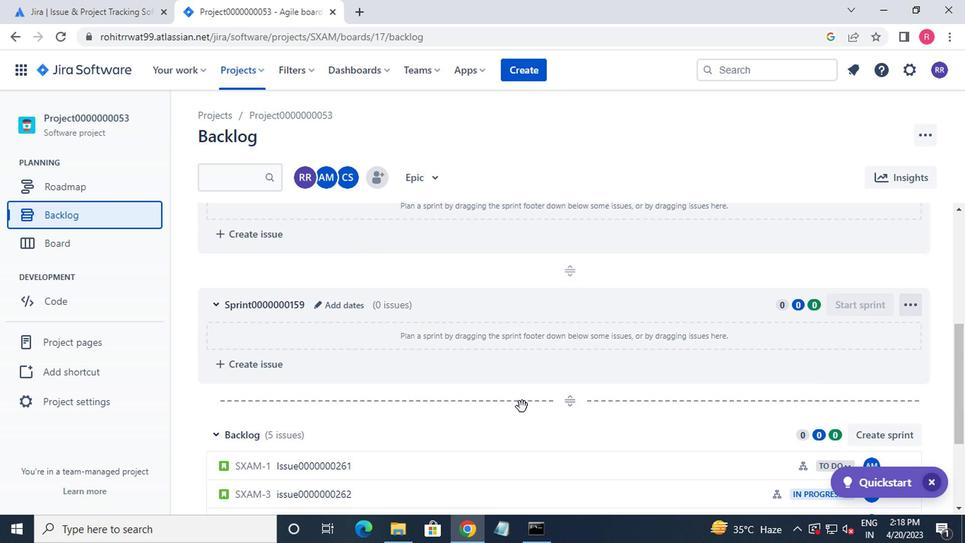
Action: Mouse moved to (900, 396)
Screenshot: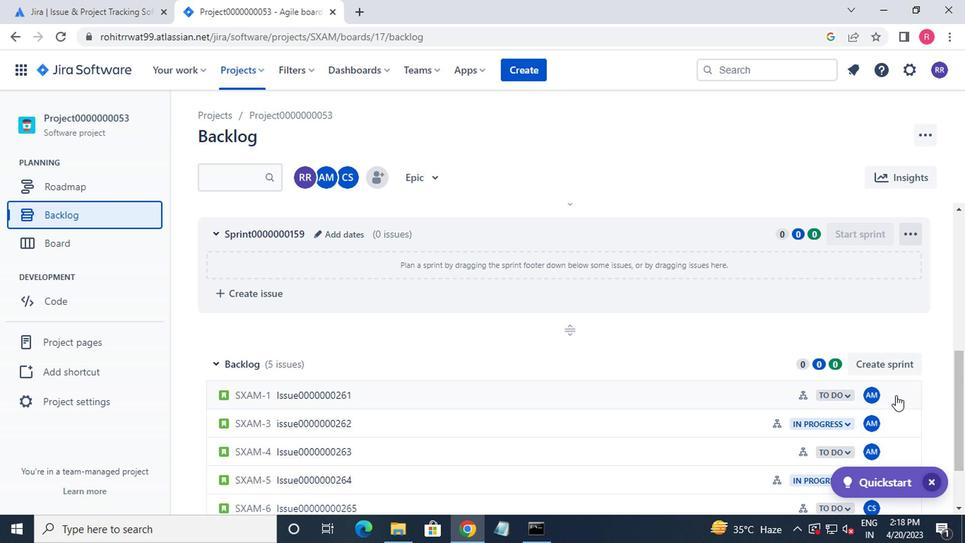 
Action: Mouse pressed left at (900, 396)
Screenshot: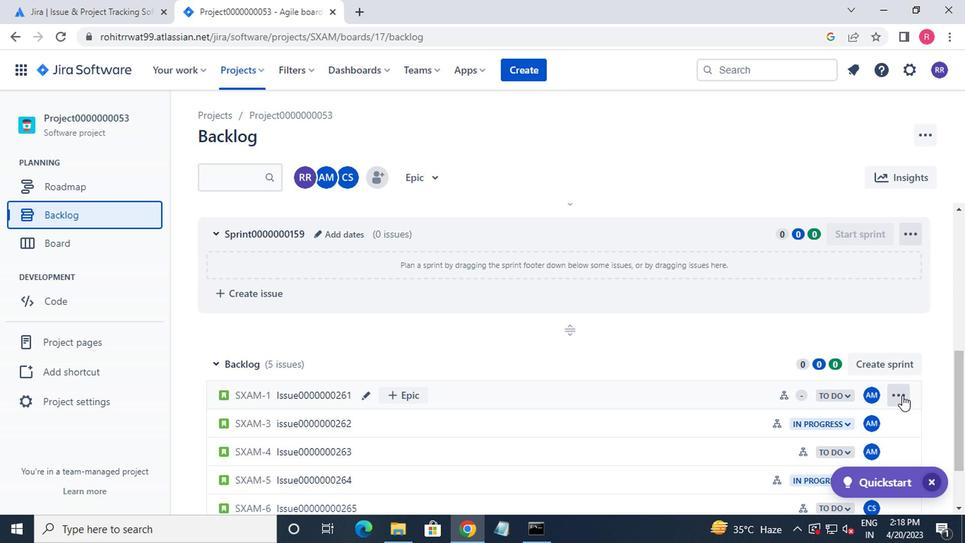 
Action: Mouse moved to (877, 290)
Screenshot: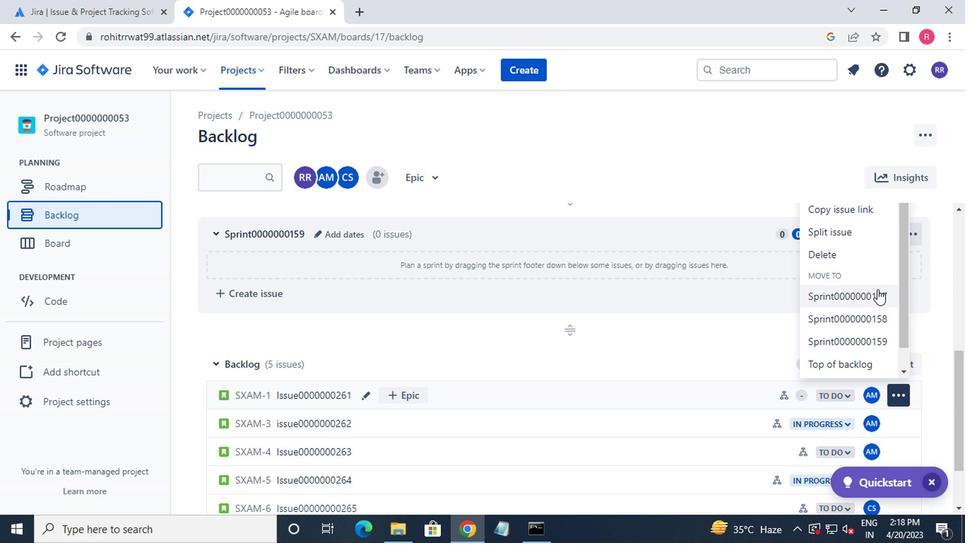 
Action: Mouse pressed left at (877, 290)
Screenshot: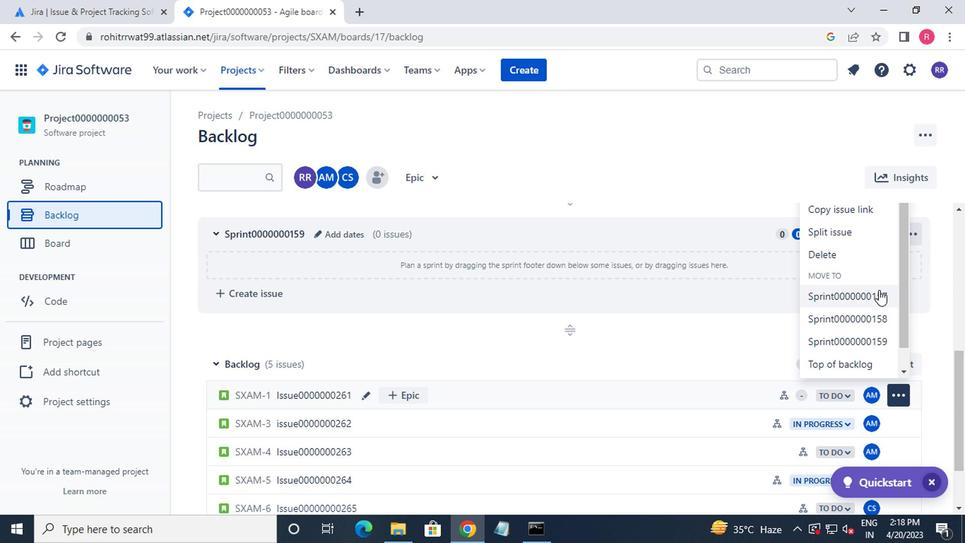 
Action: Mouse moved to (878, 290)
Screenshot: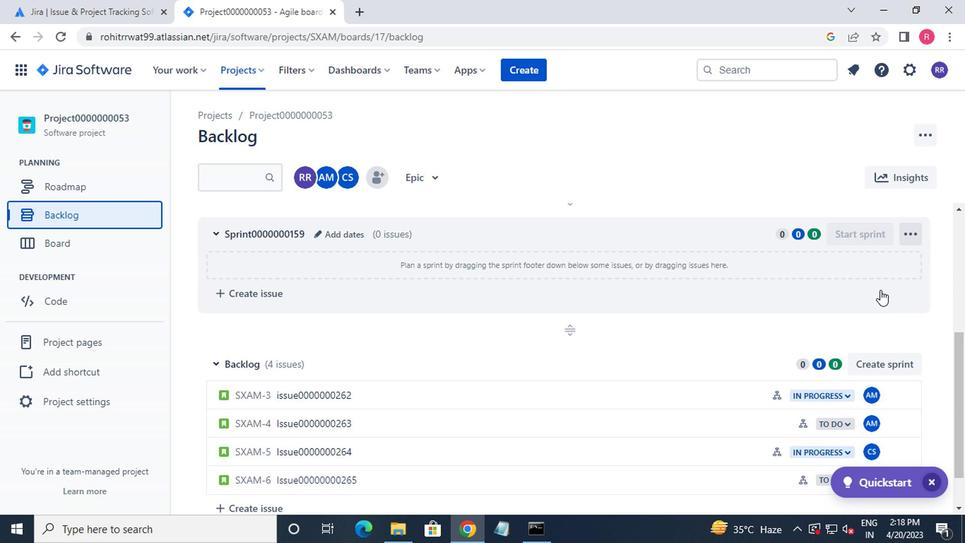 
Action: Mouse scrolled (878, 290) with delta (0, 0)
Screenshot: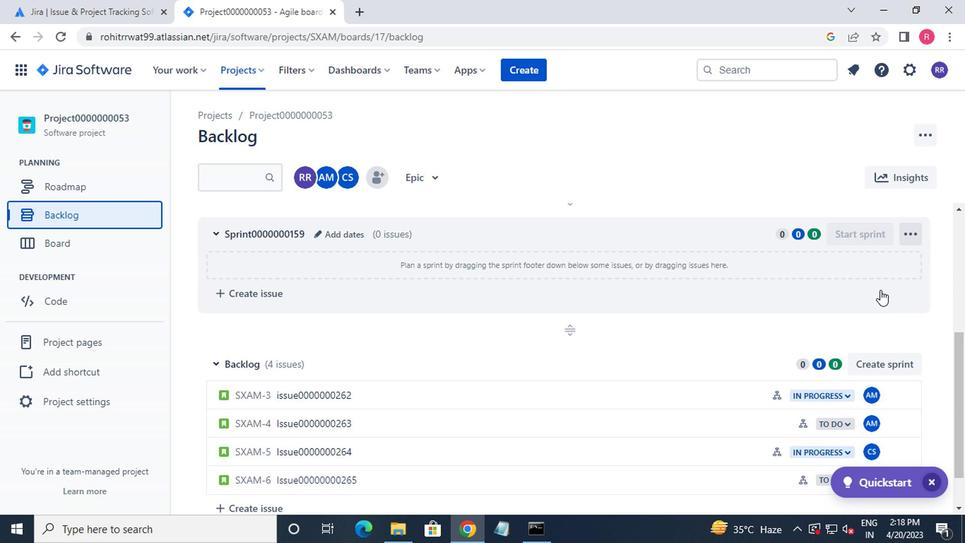 
Action: Mouse moved to (878, 289)
Screenshot: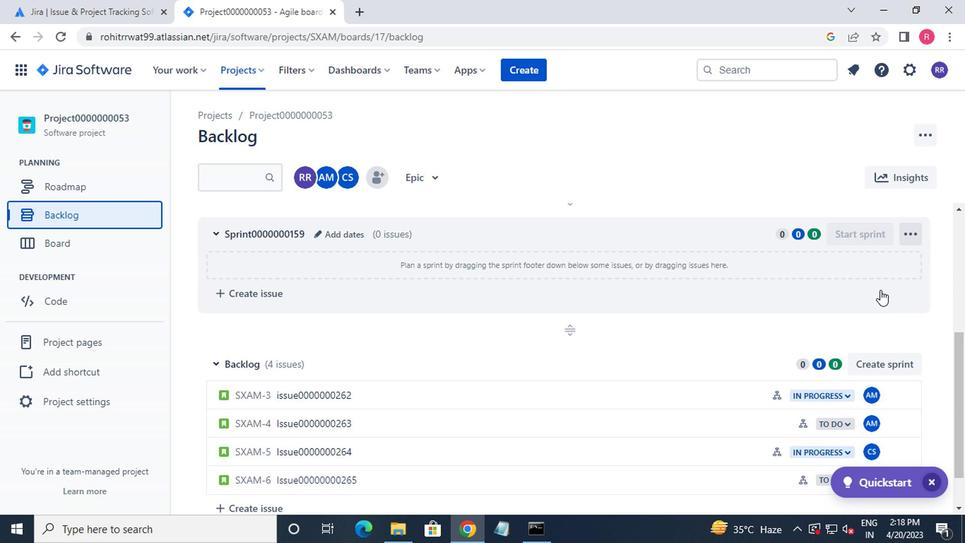 
Action: Mouse scrolled (878, 290) with delta (0, 0)
Screenshot: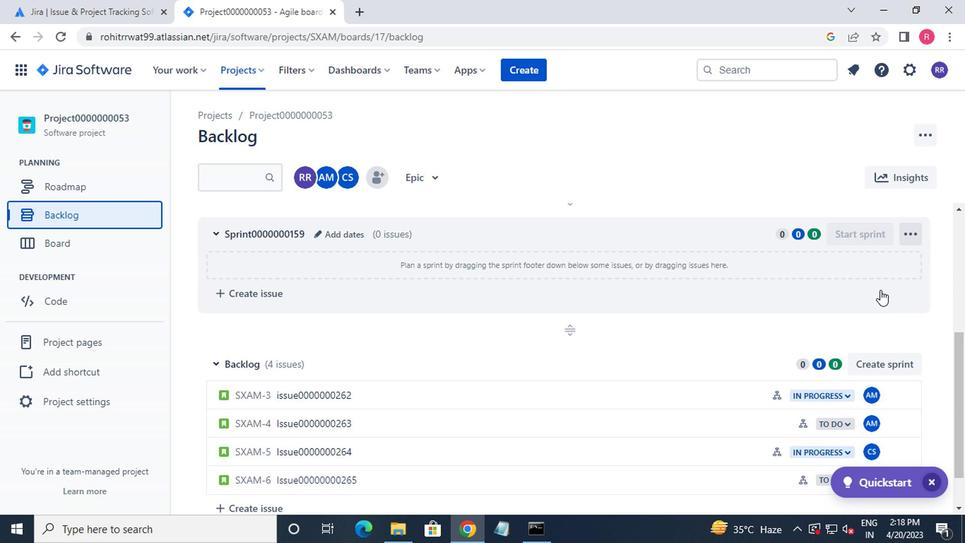 
Action: Mouse moved to (878, 288)
Screenshot: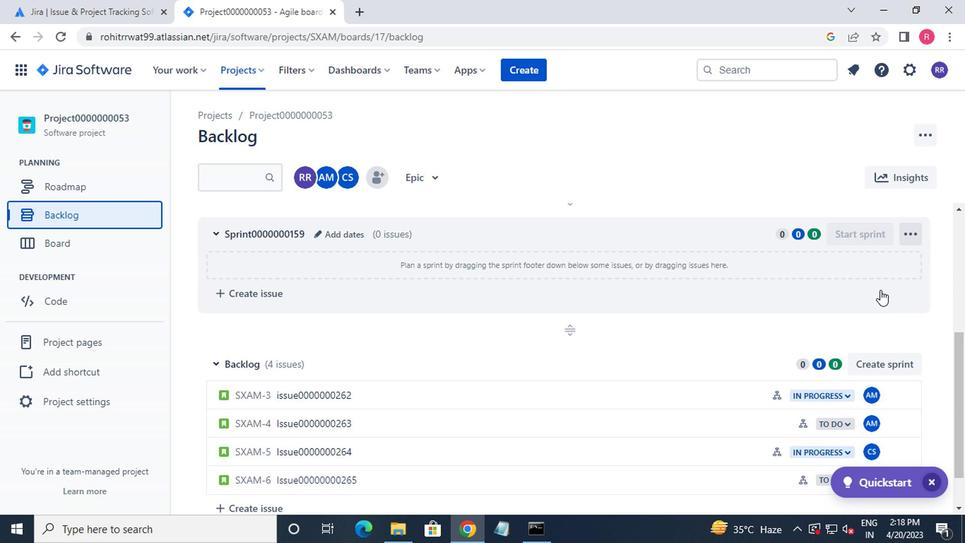 
Action: Mouse scrolled (878, 288) with delta (0, 0)
Screenshot: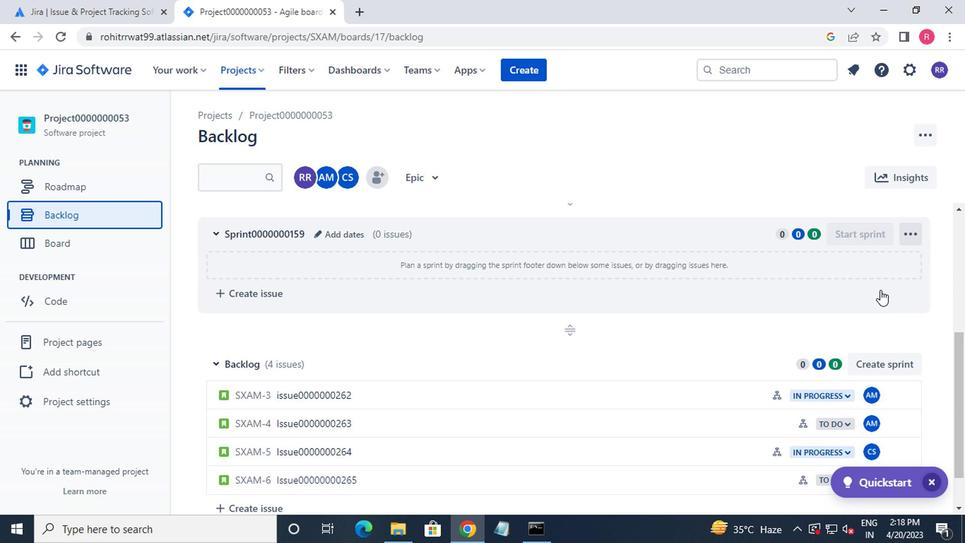 
Action: Mouse moved to (878, 286)
Screenshot: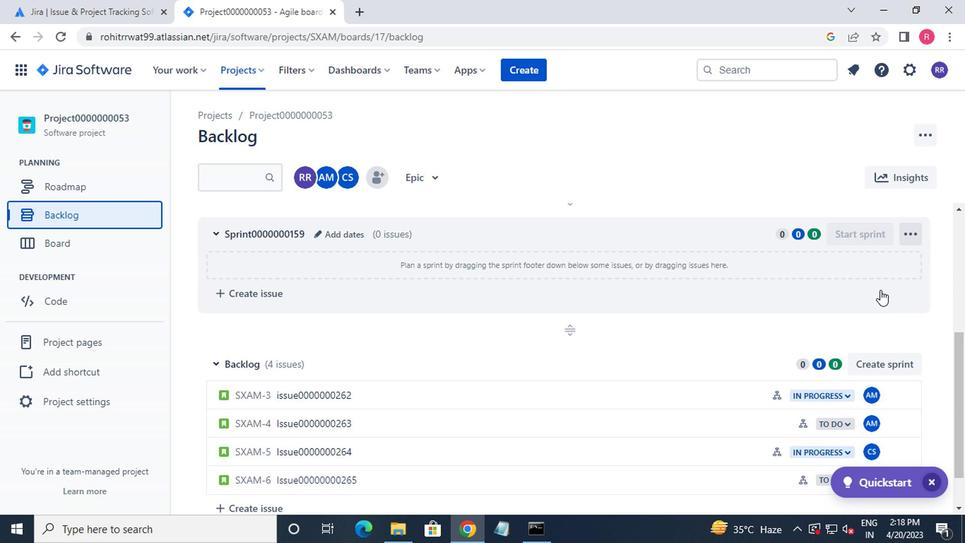
Action: Mouse scrolled (878, 287) with delta (0, 0)
Screenshot: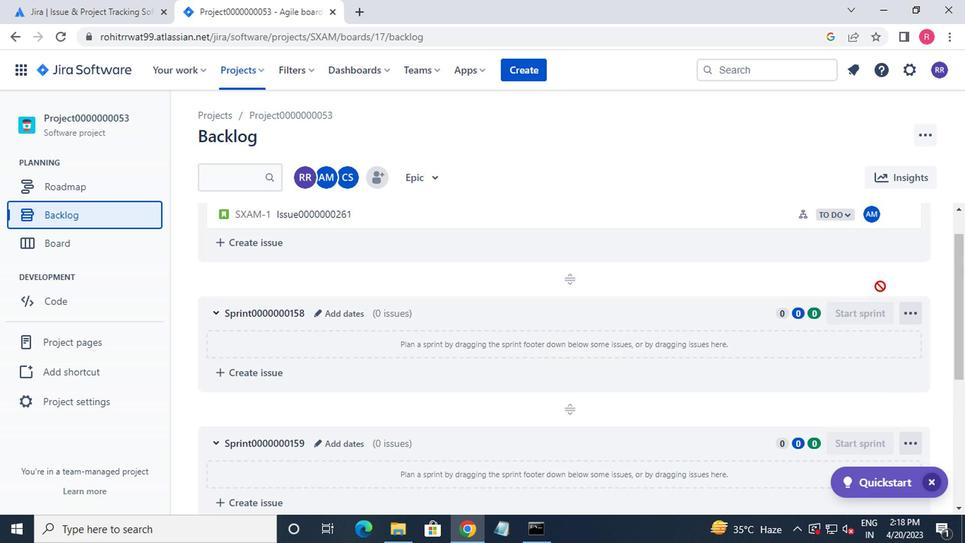 
Action: Mouse scrolled (878, 287) with delta (0, 0)
Screenshot: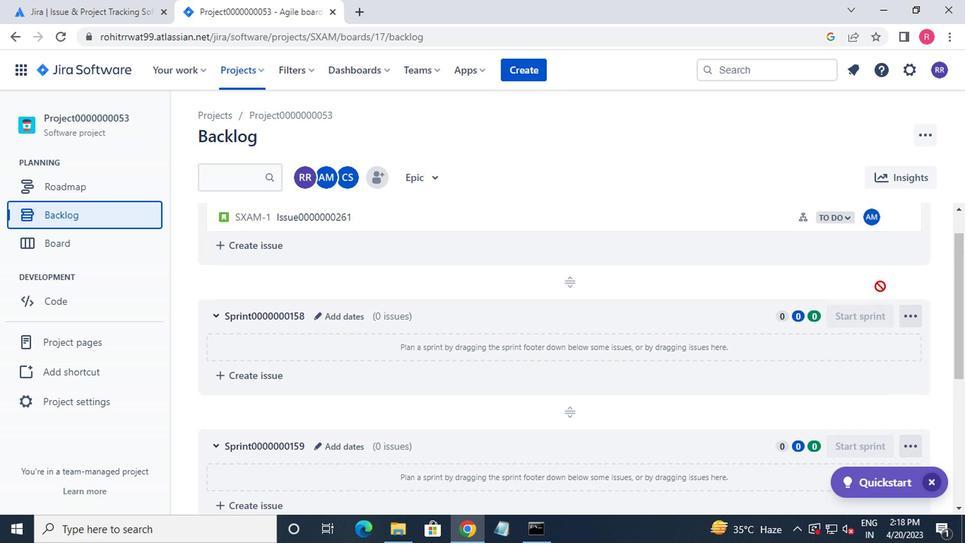 
Action: Mouse moved to (878, 285)
Screenshot: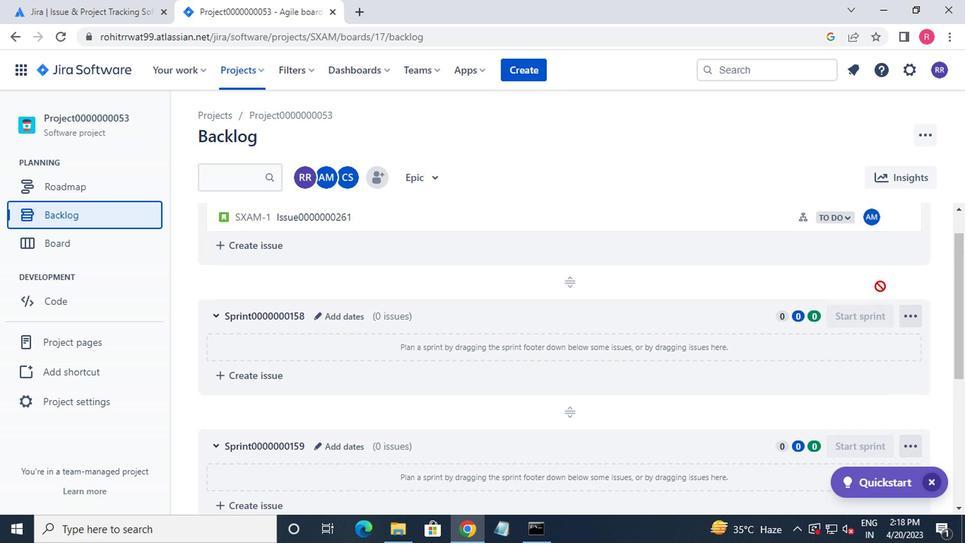 
Action: Mouse scrolled (878, 286) with delta (0, 1)
Screenshot: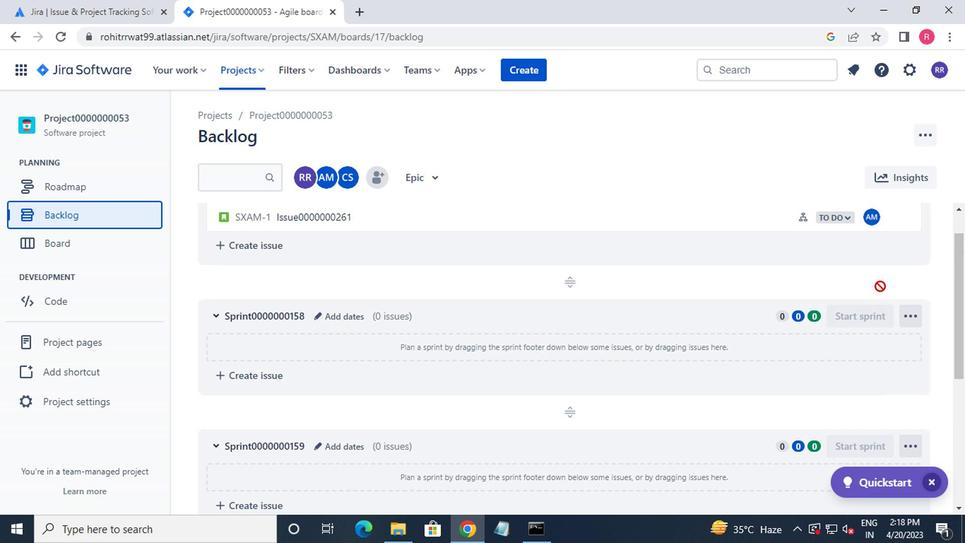 
Action: Mouse moved to (878, 285)
Screenshot: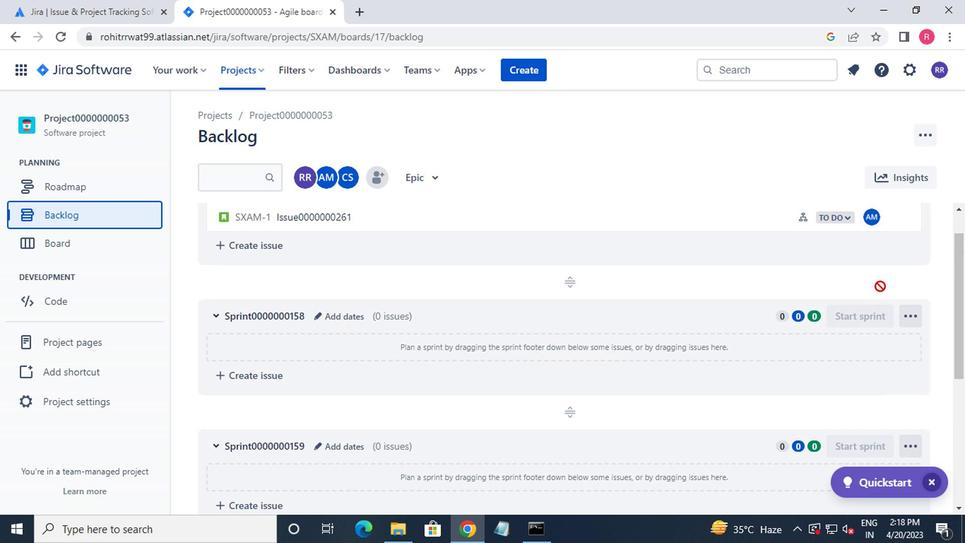 
Action: Mouse scrolled (878, 285) with delta (0, 0)
Screenshot: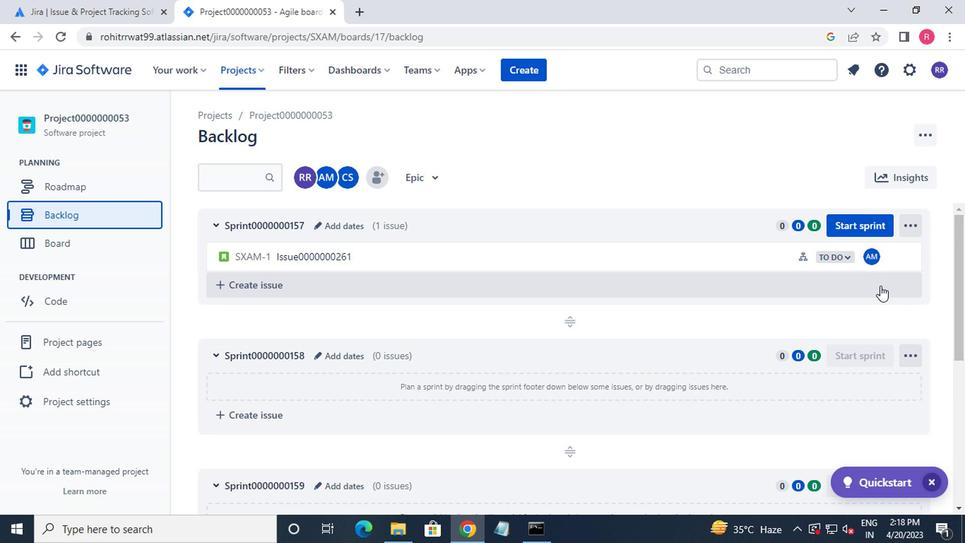 
Action: Mouse scrolled (878, 285) with delta (0, 0)
Screenshot: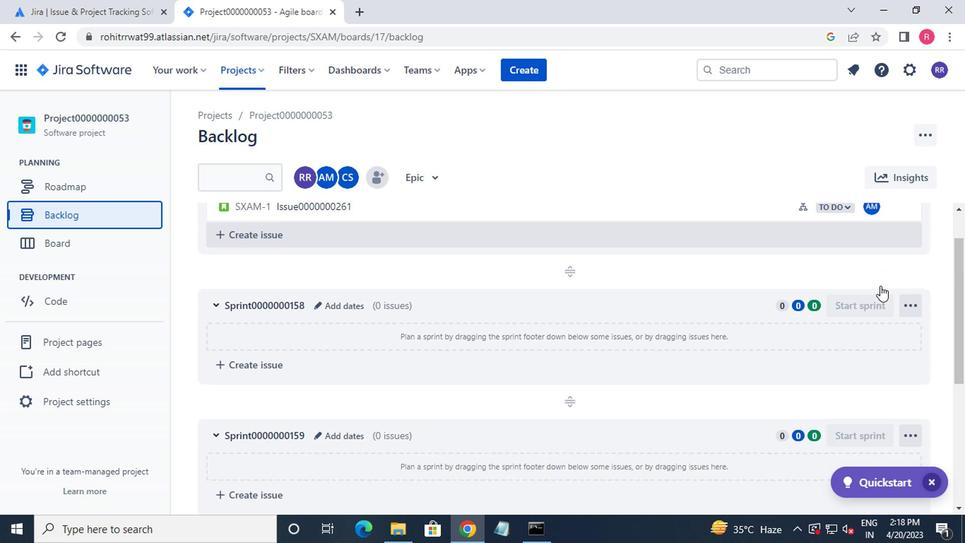 
Action: Mouse moved to (881, 406)
Screenshot: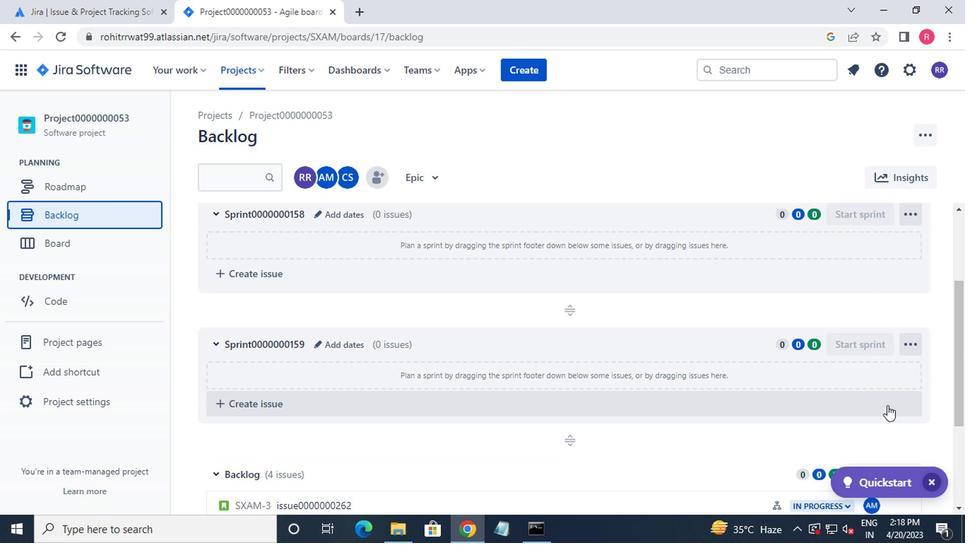 
Action: Mouse scrolled (881, 405) with delta (0, 0)
Screenshot: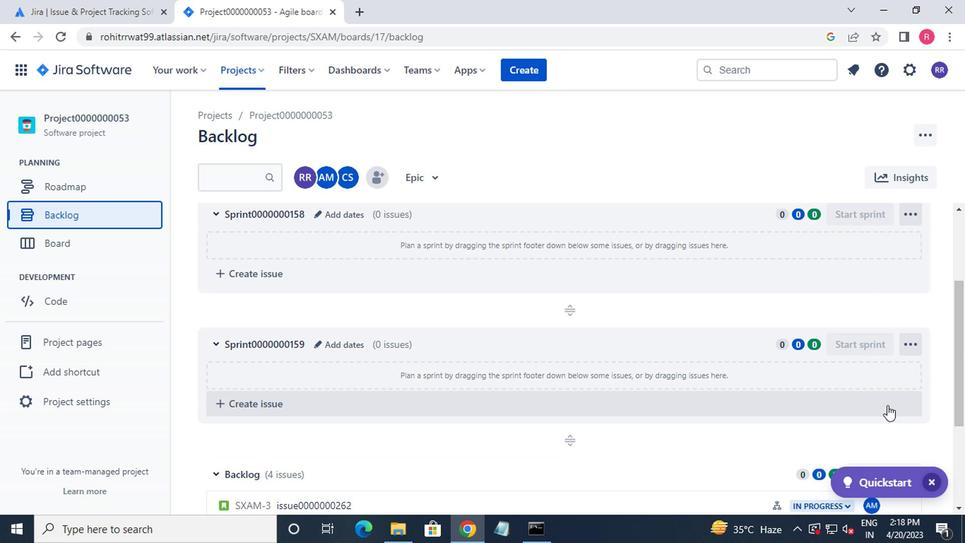
Action: Mouse scrolled (881, 405) with delta (0, 0)
Screenshot: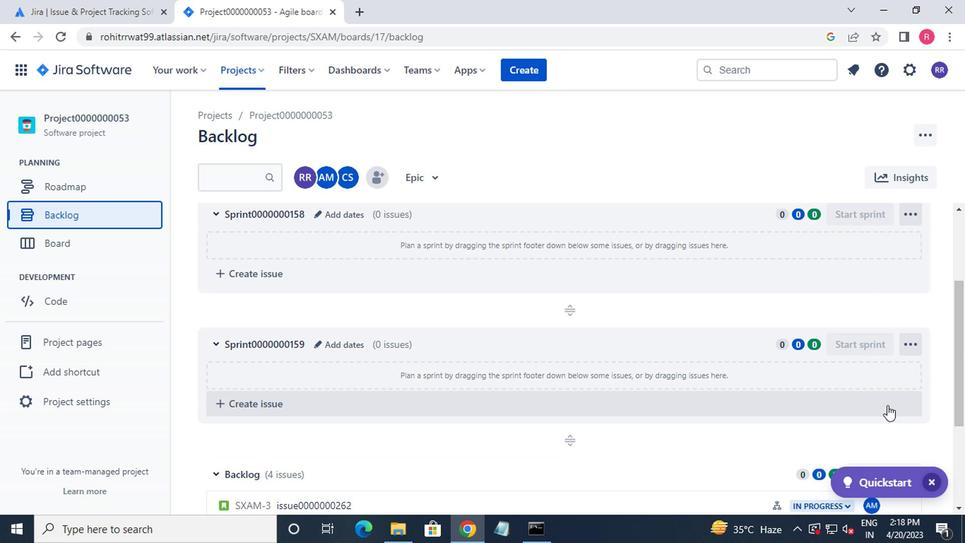 
Action: Mouse moved to (895, 365)
Screenshot: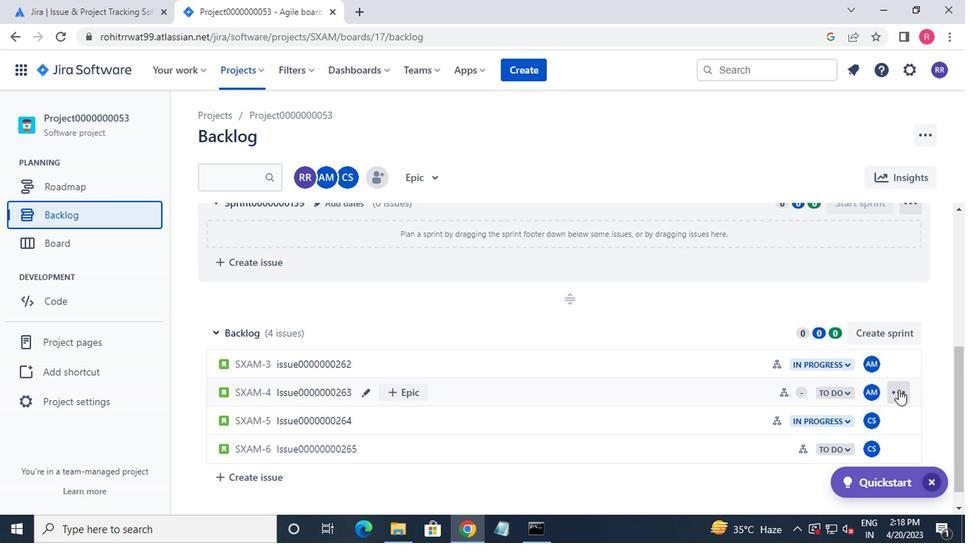 
Action: Mouse pressed left at (895, 365)
Screenshot: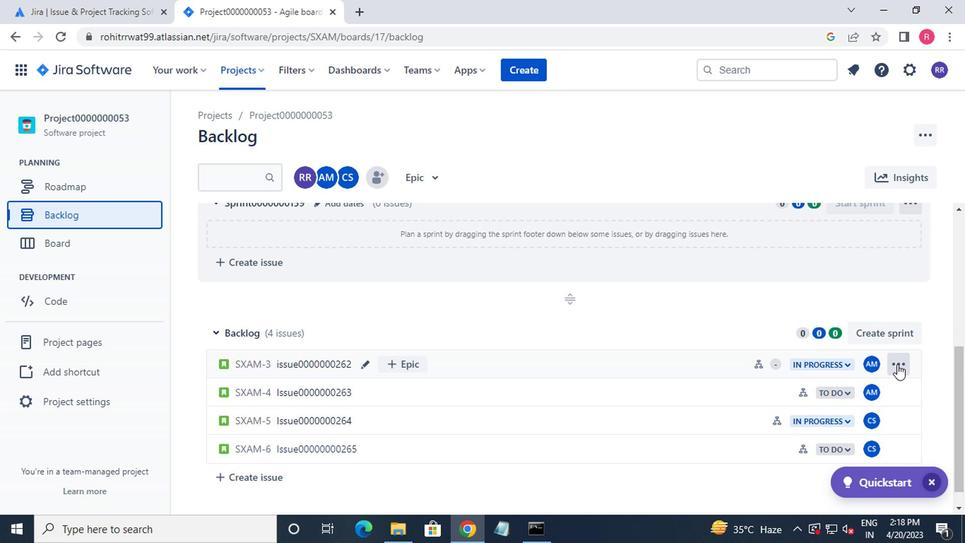 
Action: Mouse moved to (867, 264)
Screenshot: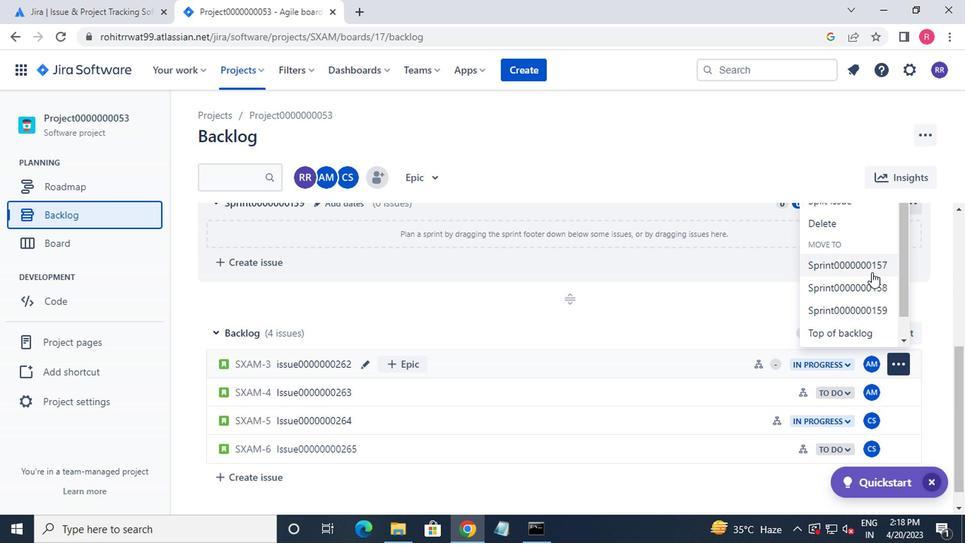 
Action: Mouse pressed left at (867, 264)
Screenshot: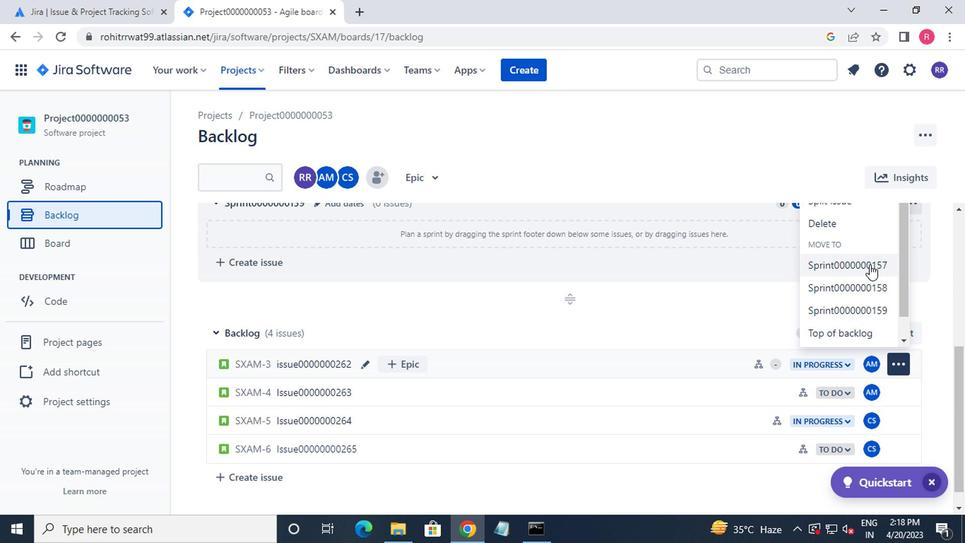 
Action: Mouse moved to (884, 370)
Screenshot: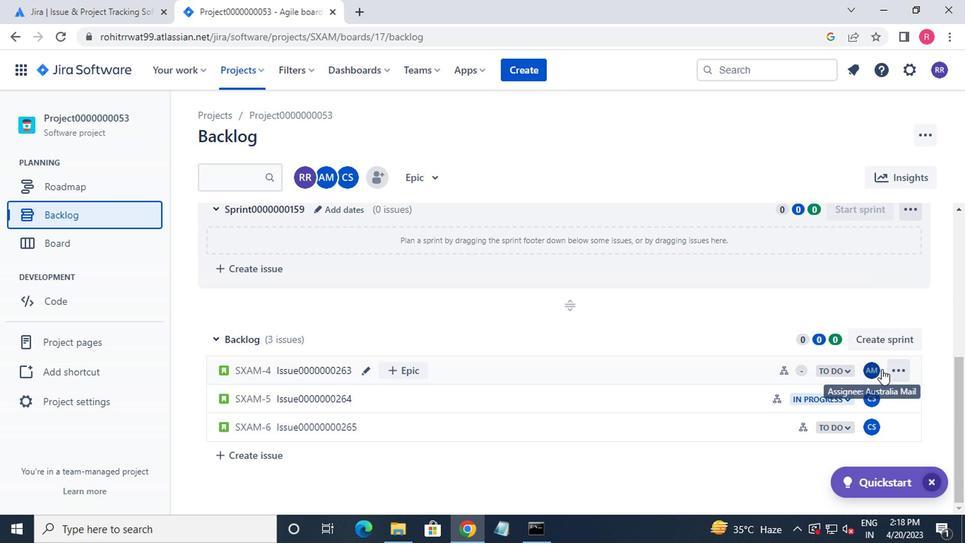 
Action: Mouse pressed left at (884, 370)
Screenshot: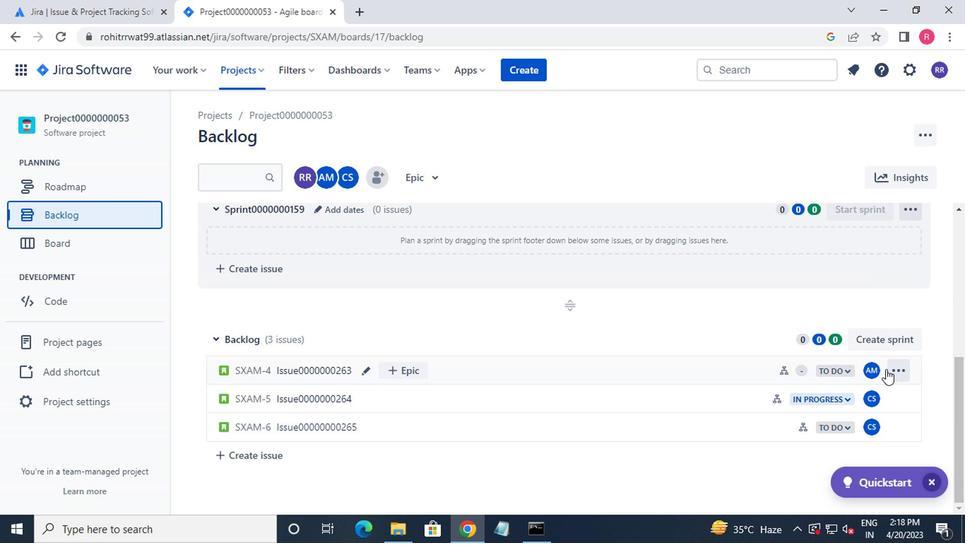 
Action: Mouse moved to (629, 376)
Screenshot: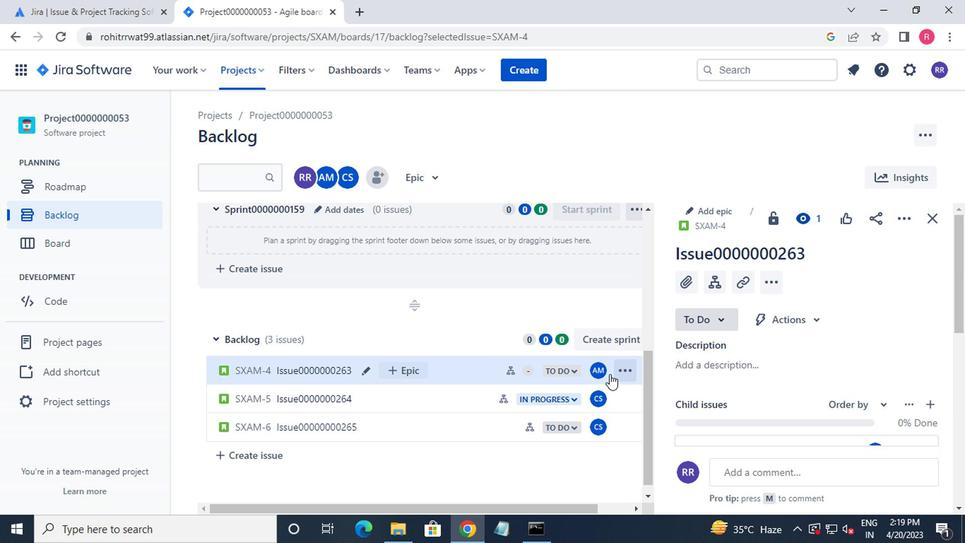 
Action: Mouse pressed left at (629, 376)
Screenshot: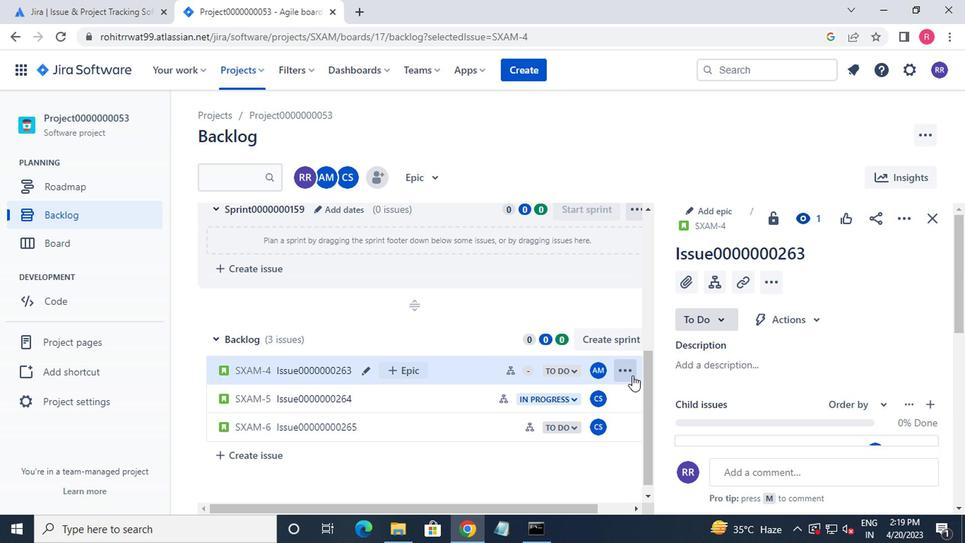 
Action: Mouse moved to (602, 301)
Screenshot: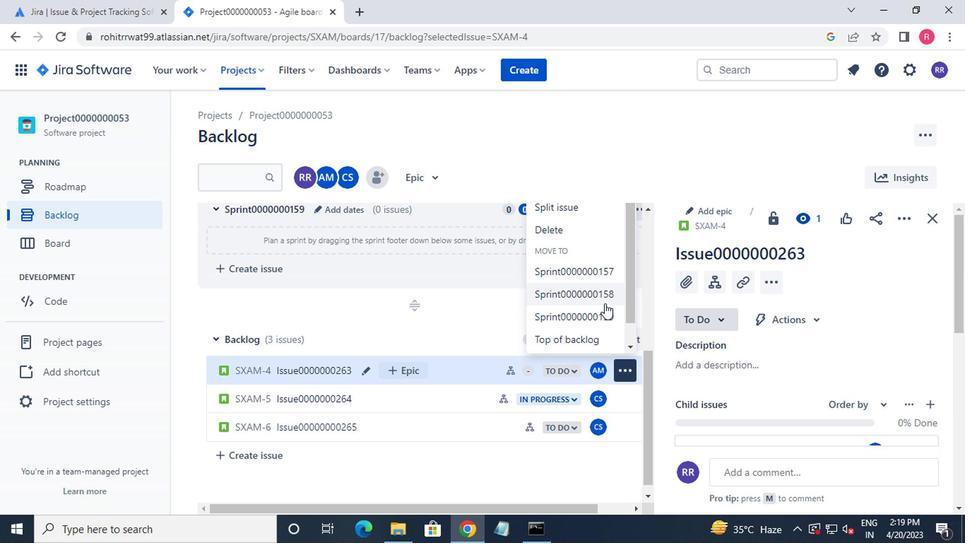 
Action: Mouse pressed left at (602, 301)
Screenshot: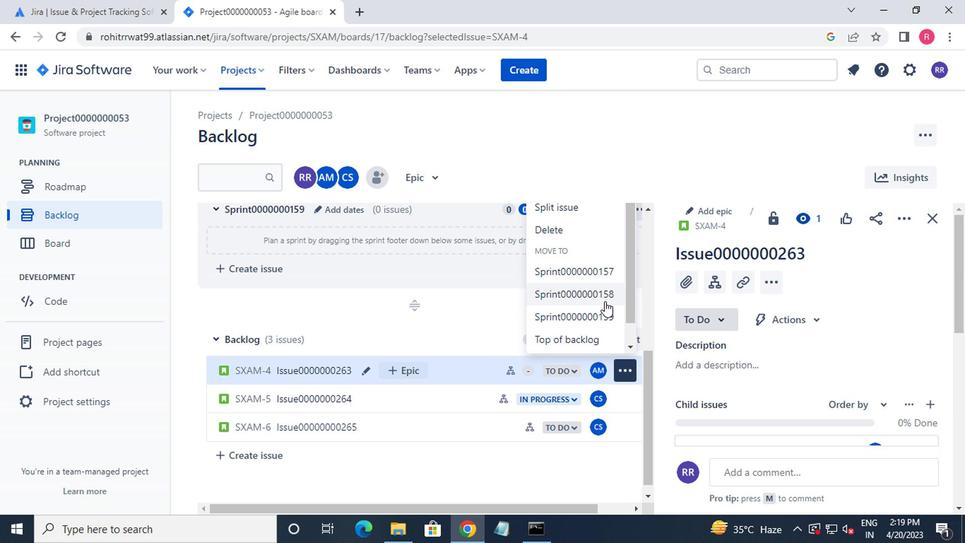 
Action: Mouse moved to (612, 393)
Screenshot: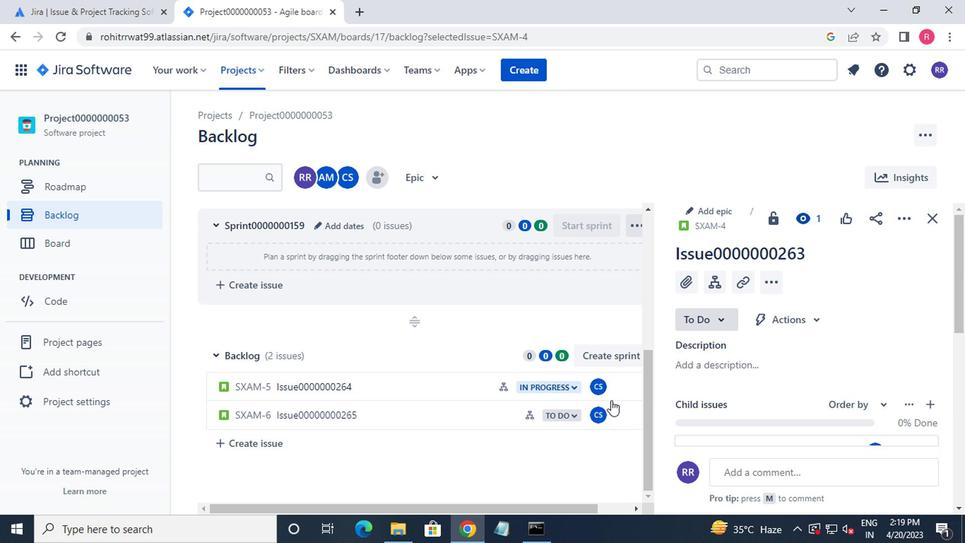 
Action: Mouse pressed left at (612, 393)
Screenshot: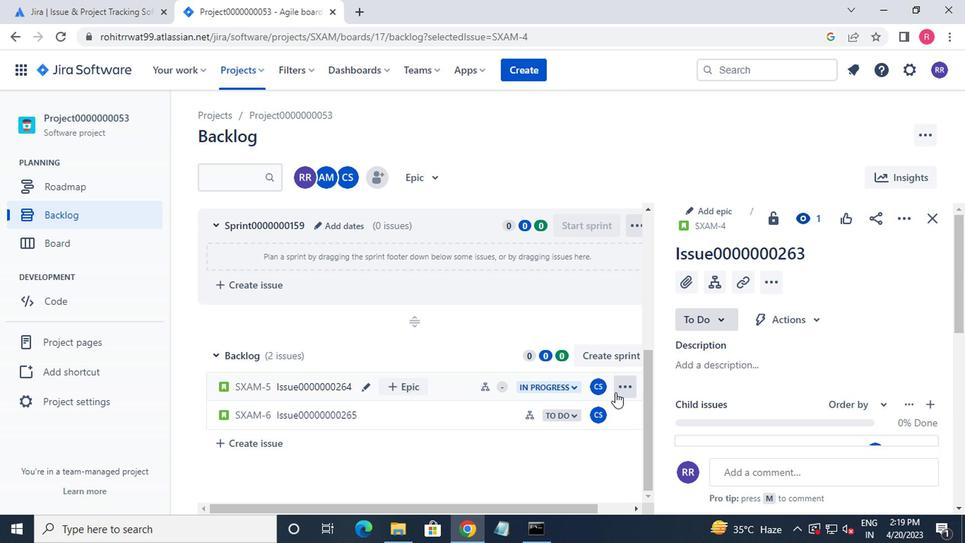 
Action: Mouse moved to (602, 315)
Screenshot: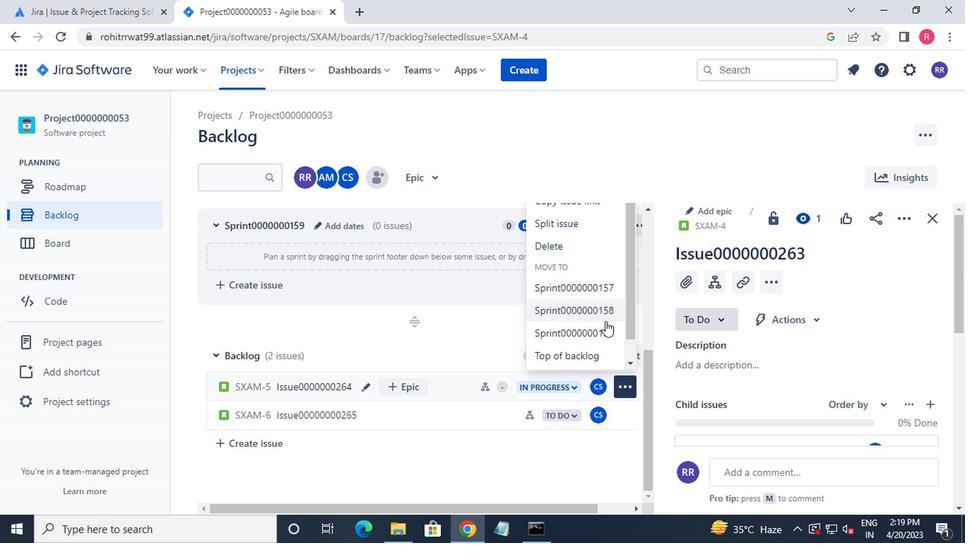 
Action: Mouse pressed left at (602, 315)
Screenshot: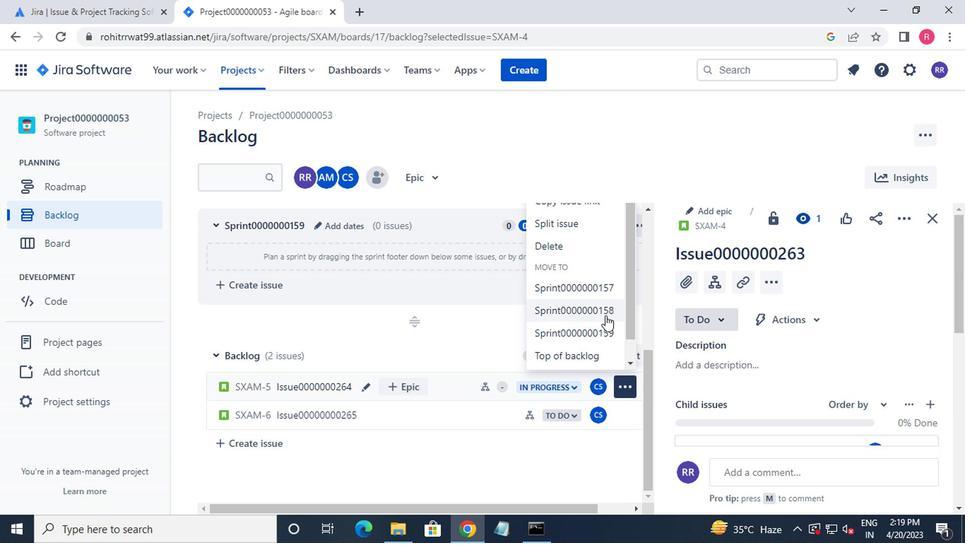 
Action: Mouse moved to (932, 221)
Screenshot: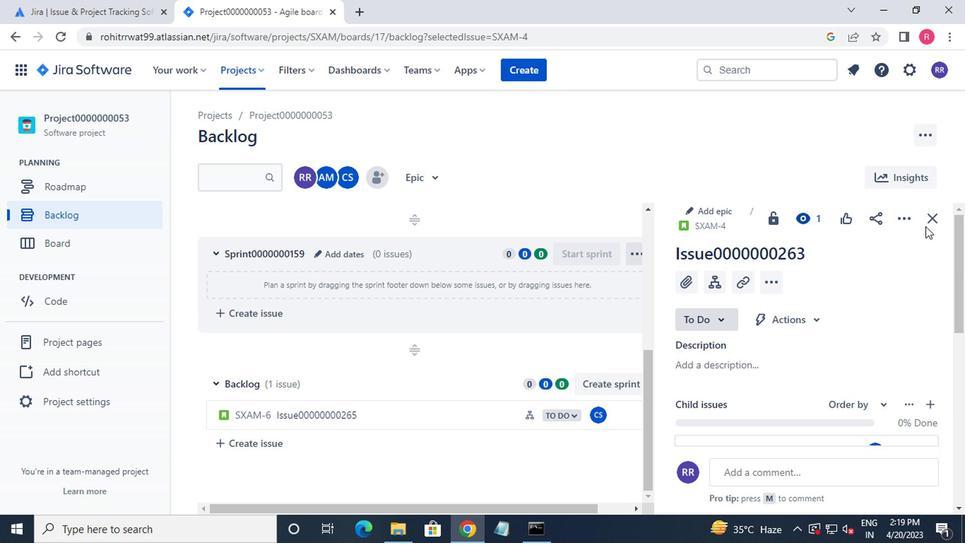 
Action: Mouse pressed left at (932, 221)
Screenshot: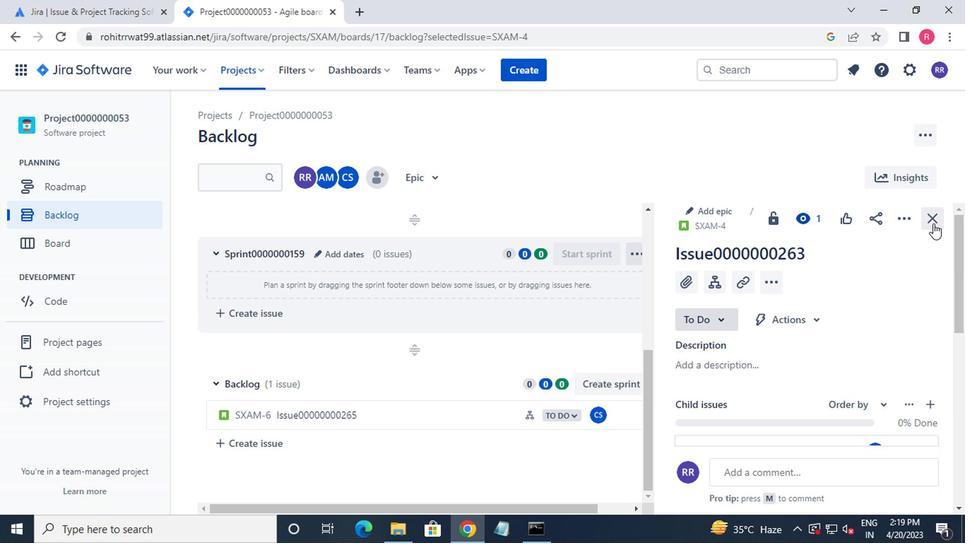 
Action: Mouse moved to (923, 220)
Screenshot: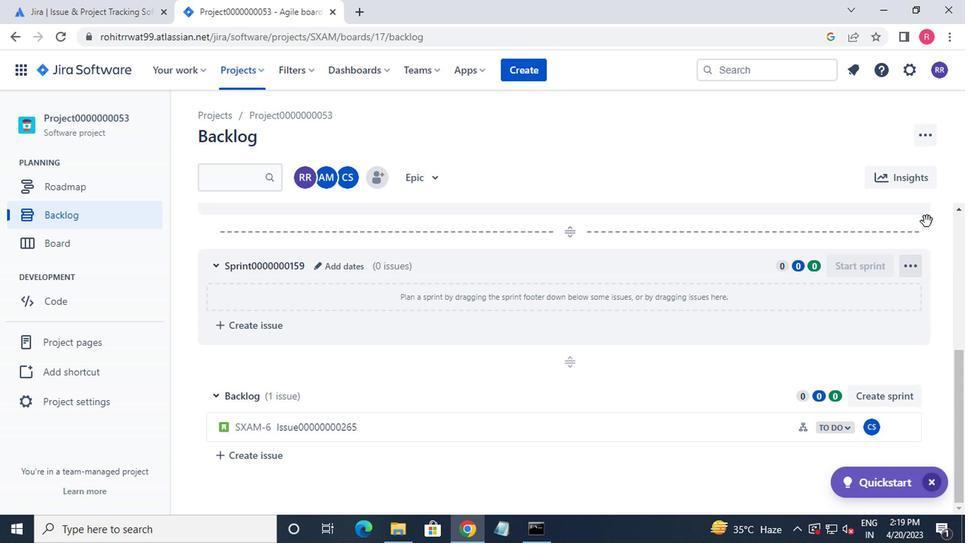 
